 Task: Find connections with filter location Kuala Belait with filter topic #Humanresourcewith filter profile language German with filter current company REDA Chemicals with filter school SREE VENKATESWARA COLLEGE OF ENGINEERING with filter industry Furniture and Home Furnishings Manufacturing with filter service category Bookkeeping with filter keywords title Benefits Manager
Action: Mouse moved to (547, 89)
Screenshot: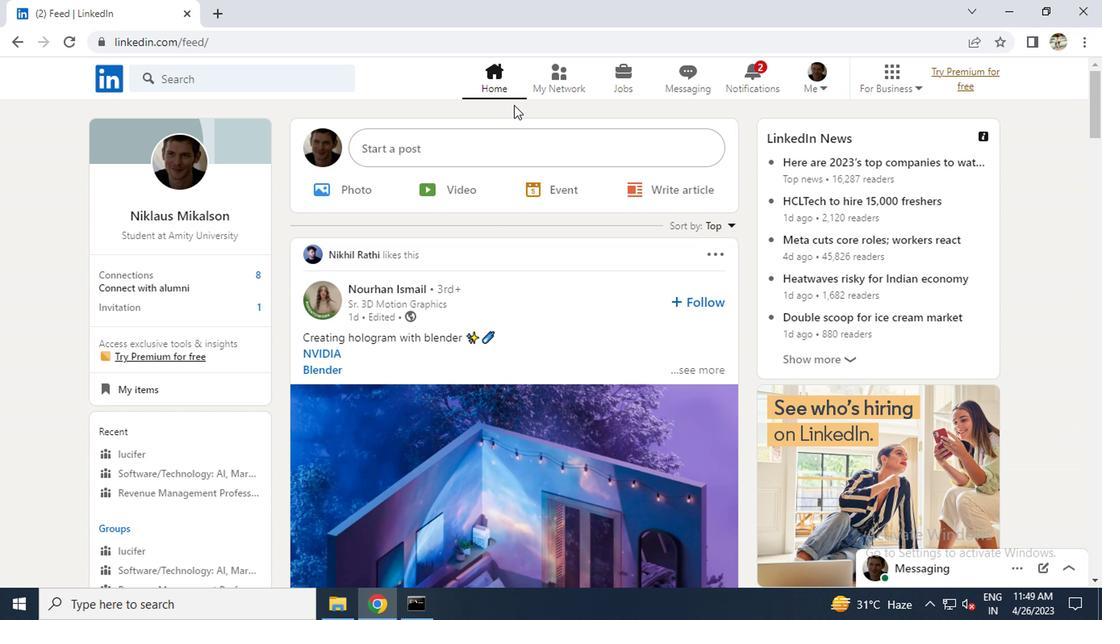 
Action: Mouse pressed left at (547, 89)
Screenshot: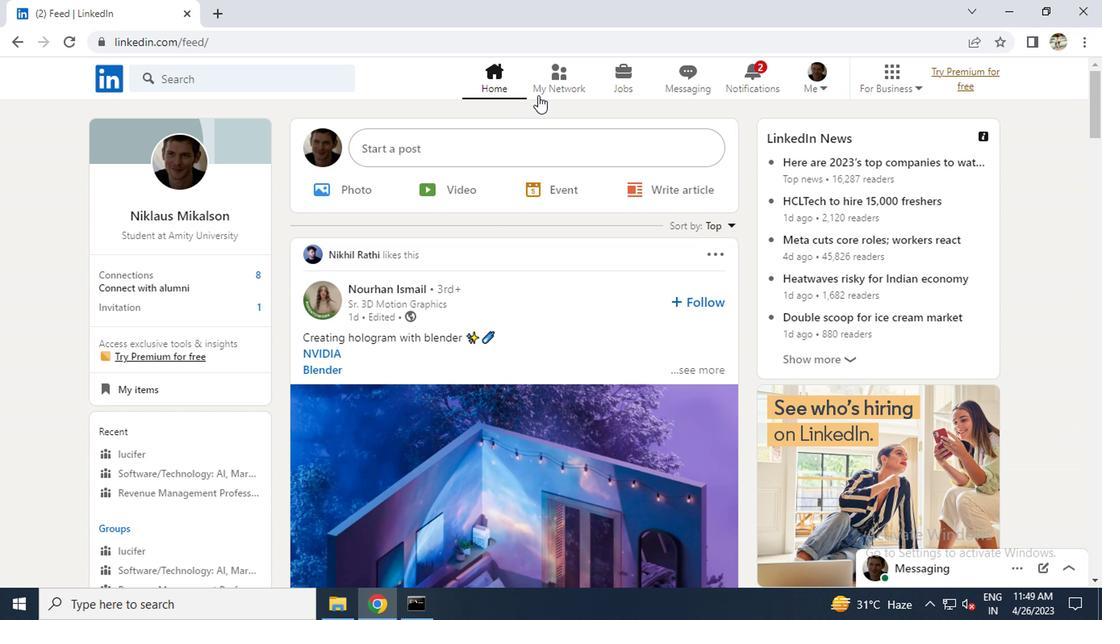 
Action: Mouse moved to (233, 162)
Screenshot: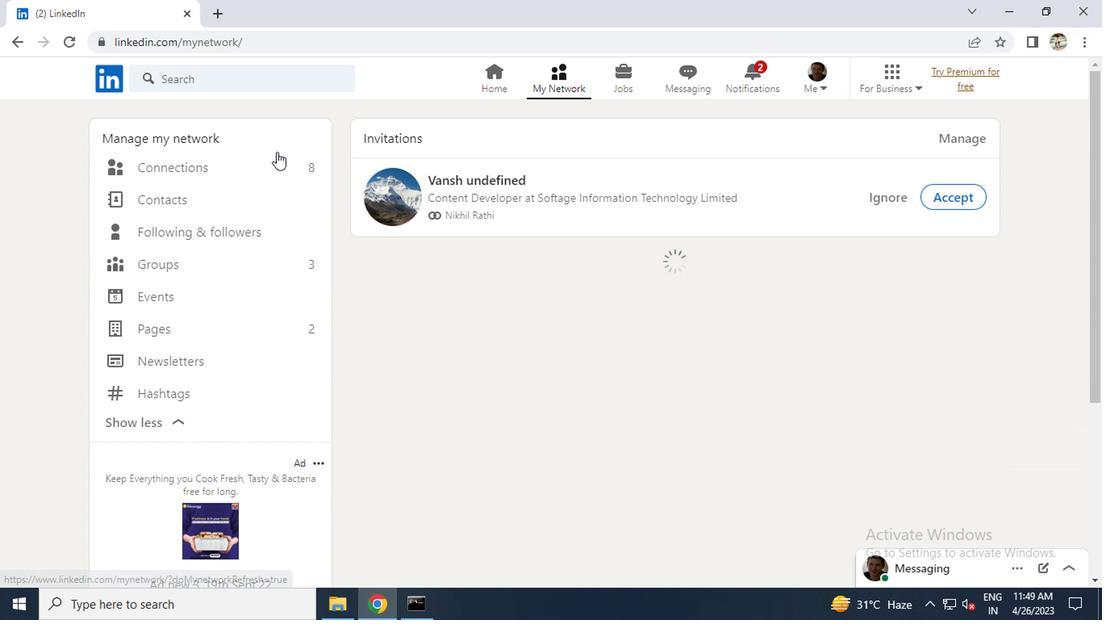
Action: Mouse pressed left at (233, 162)
Screenshot: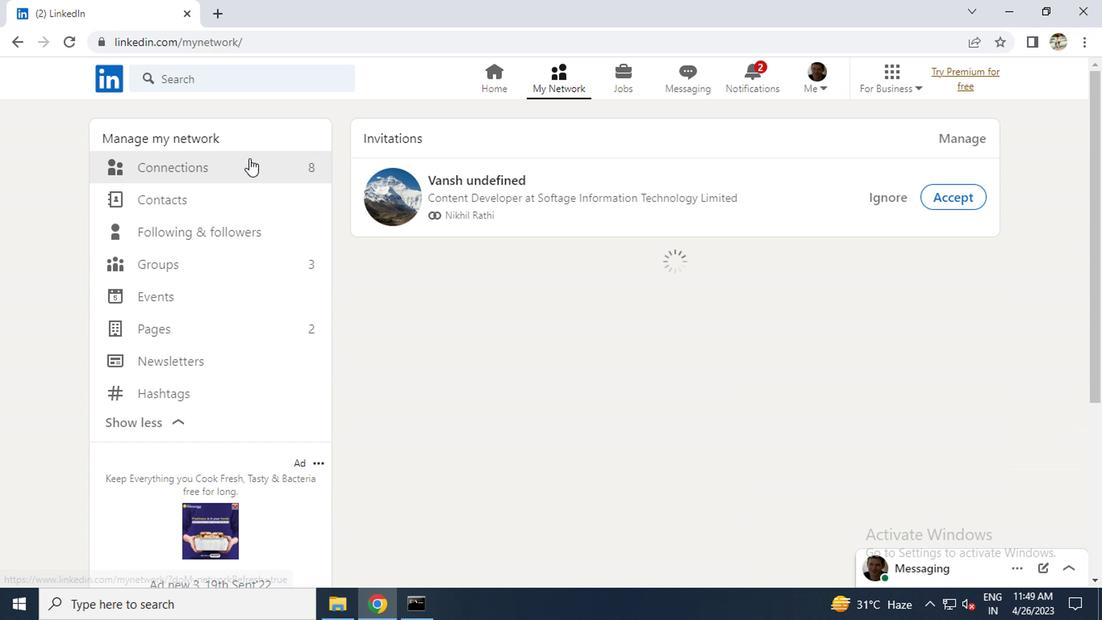 
Action: Mouse moved to (645, 171)
Screenshot: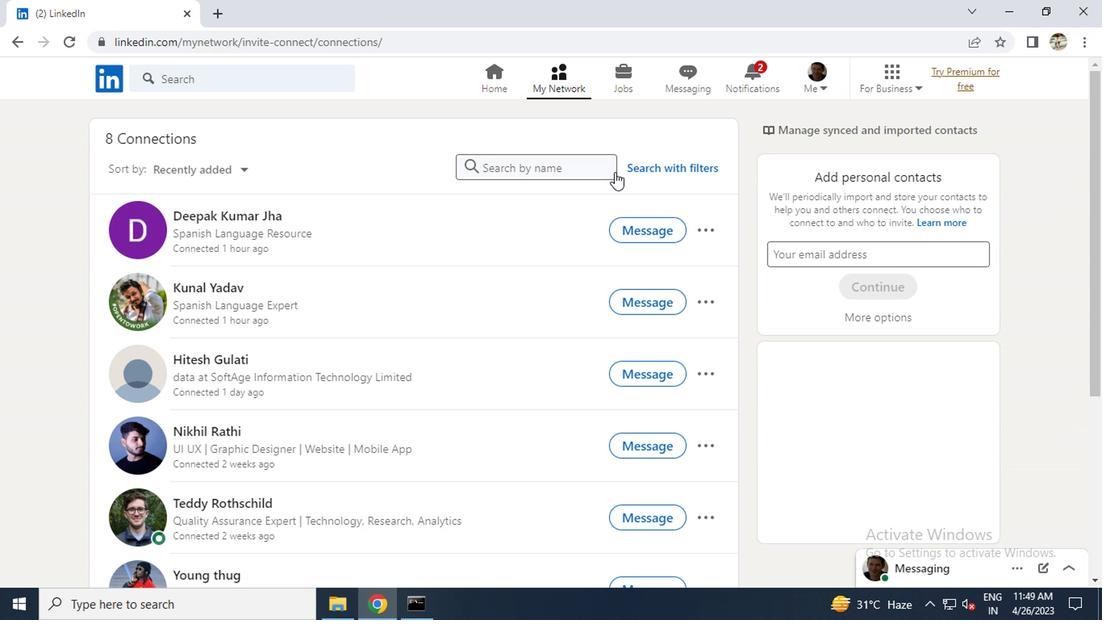 
Action: Mouse pressed left at (645, 171)
Screenshot: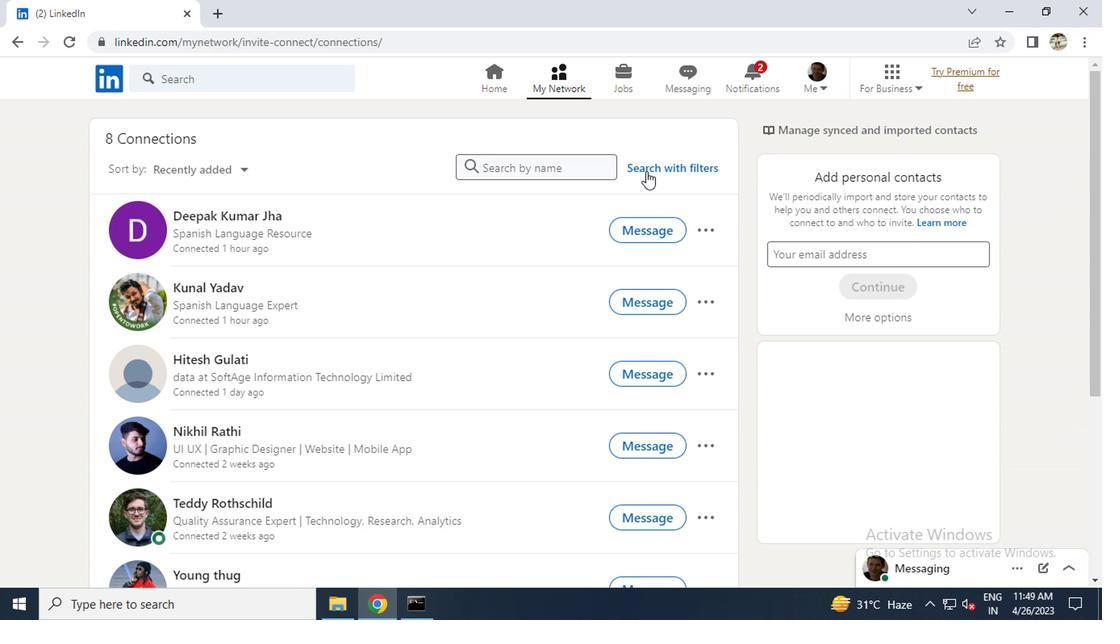 
Action: Mouse pressed left at (645, 171)
Screenshot: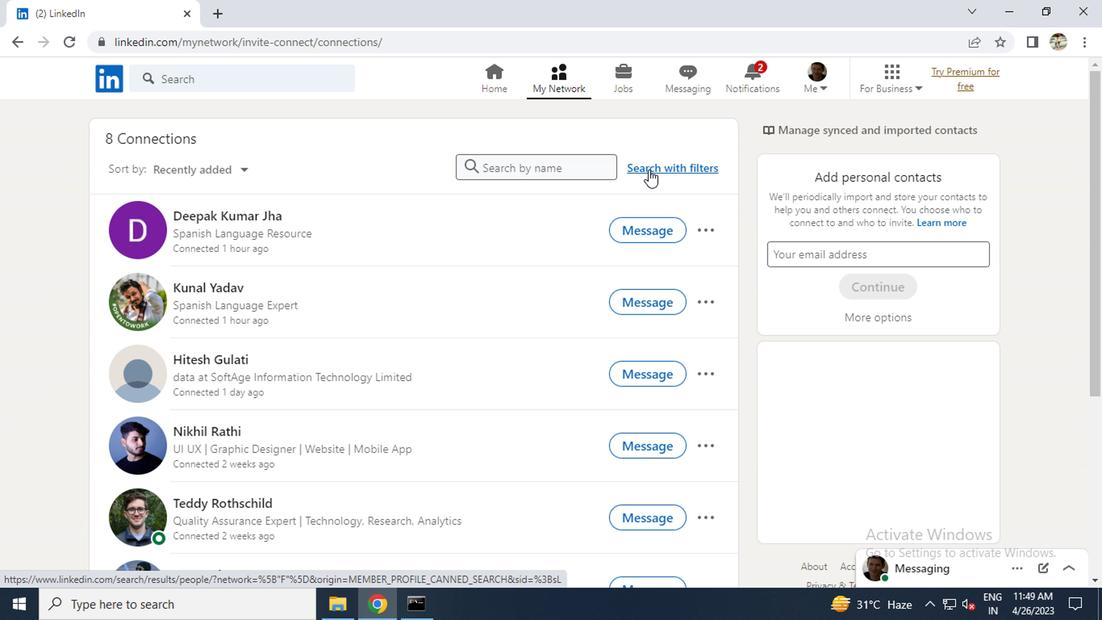 
Action: Mouse moved to (542, 124)
Screenshot: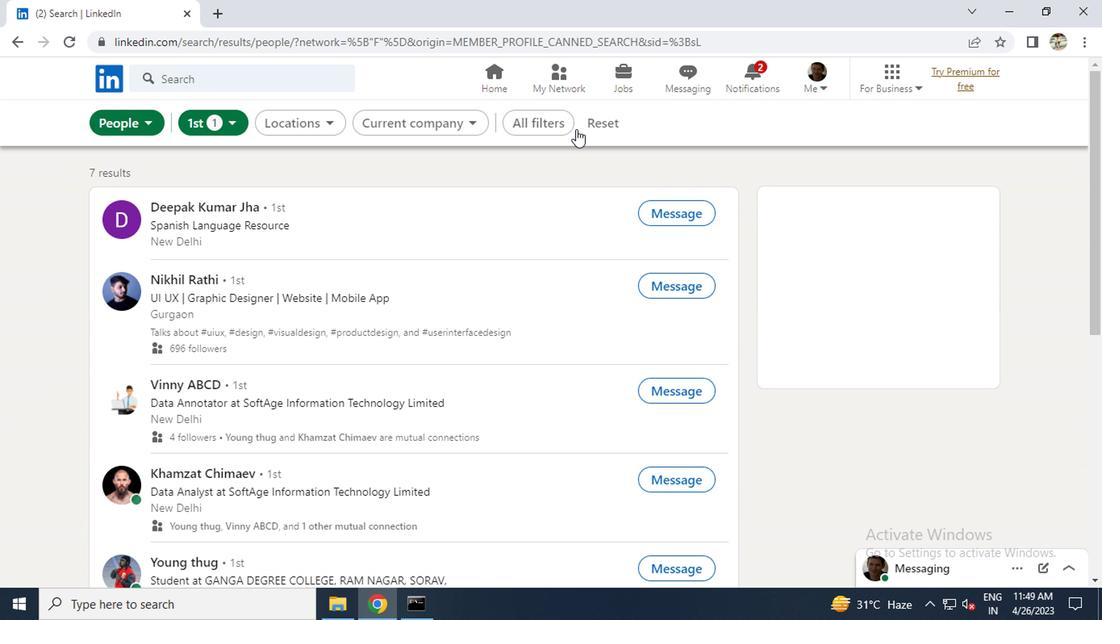 
Action: Mouse pressed left at (542, 124)
Screenshot: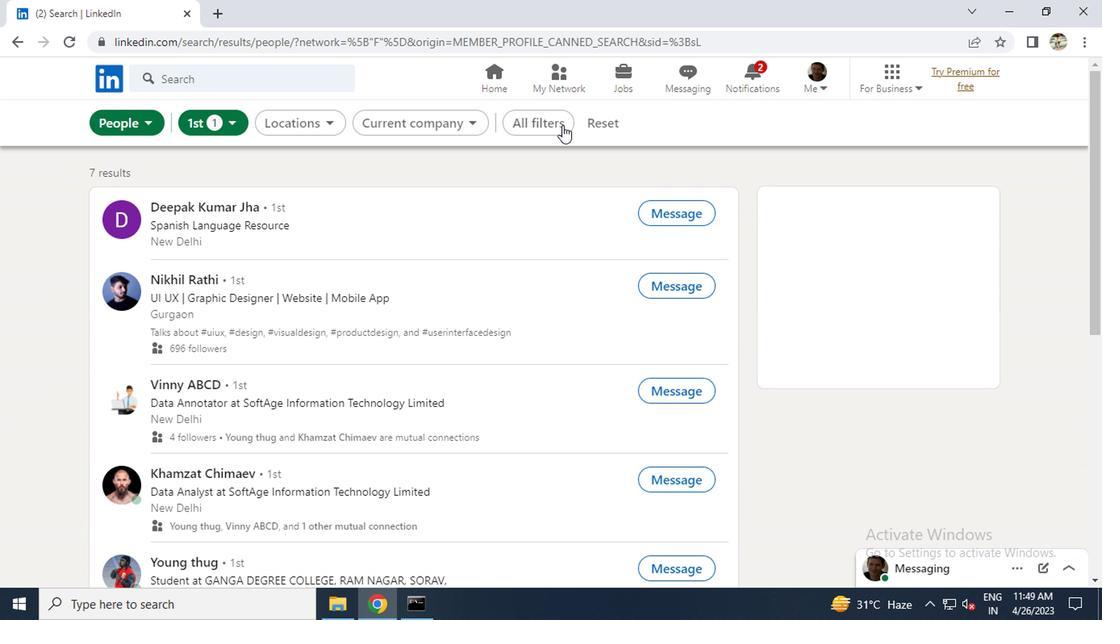 
Action: Mouse moved to (662, 294)
Screenshot: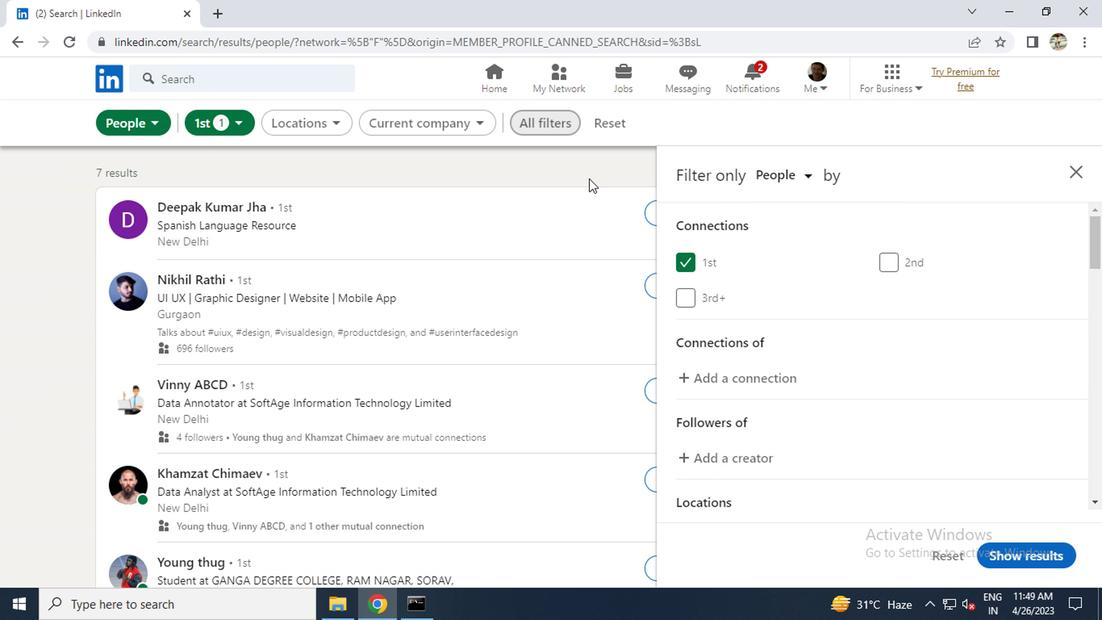 
Action: Mouse scrolled (662, 293) with delta (0, -1)
Screenshot: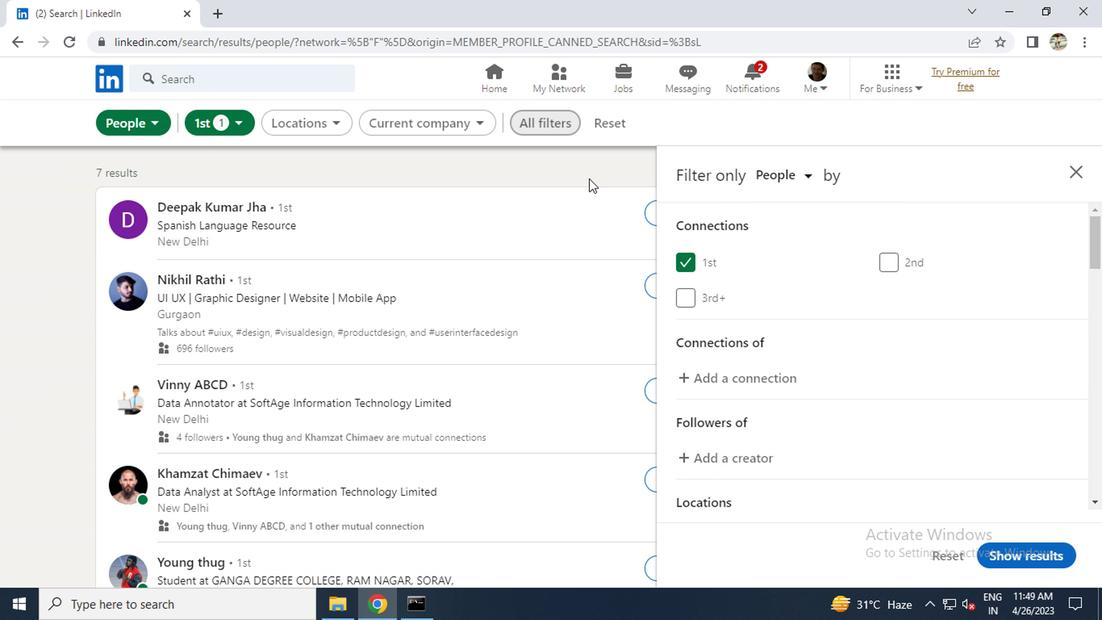 
Action: Mouse moved to (663, 295)
Screenshot: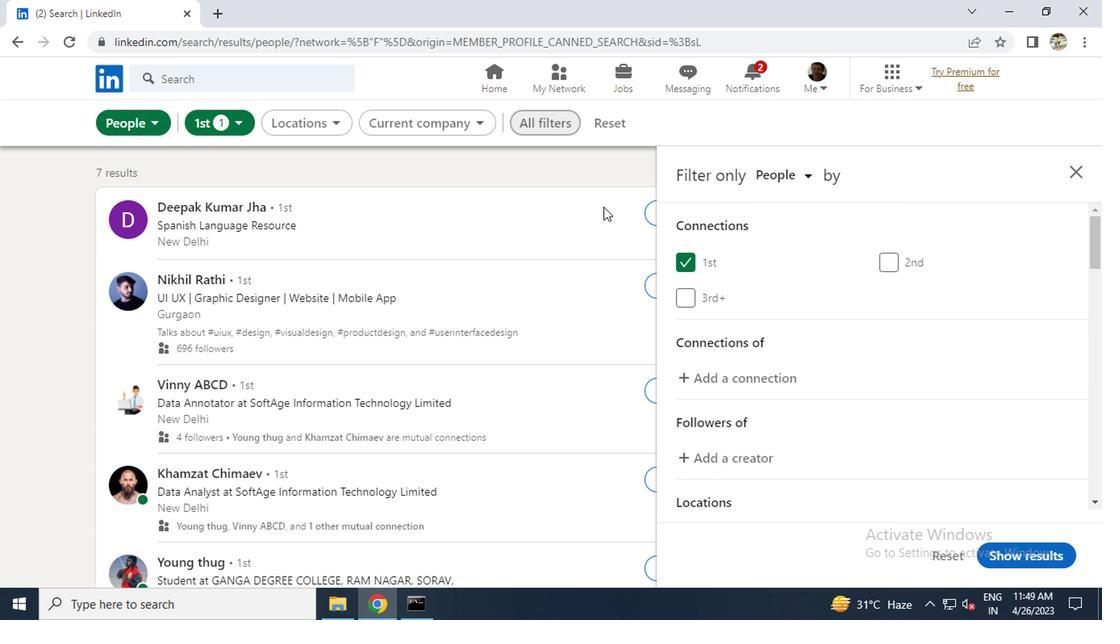 
Action: Mouse scrolled (663, 294) with delta (0, 0)
Screenshot: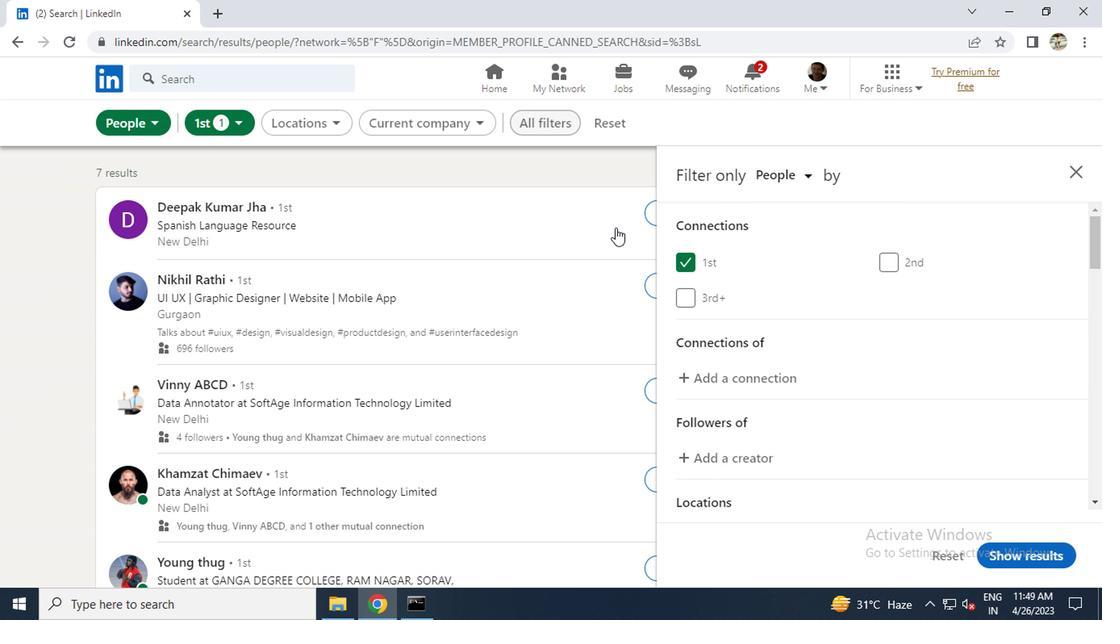 
Action: Mouse moved to (900, 449)
Screenshot: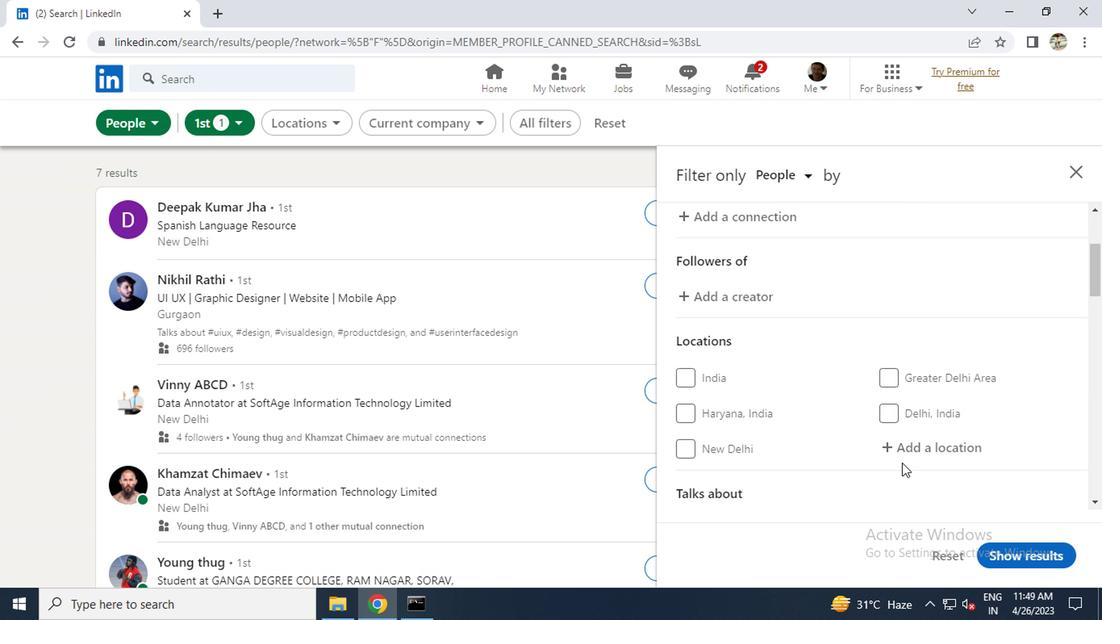 
Action: Mouse pressed left at (900, 449)
Screenshot: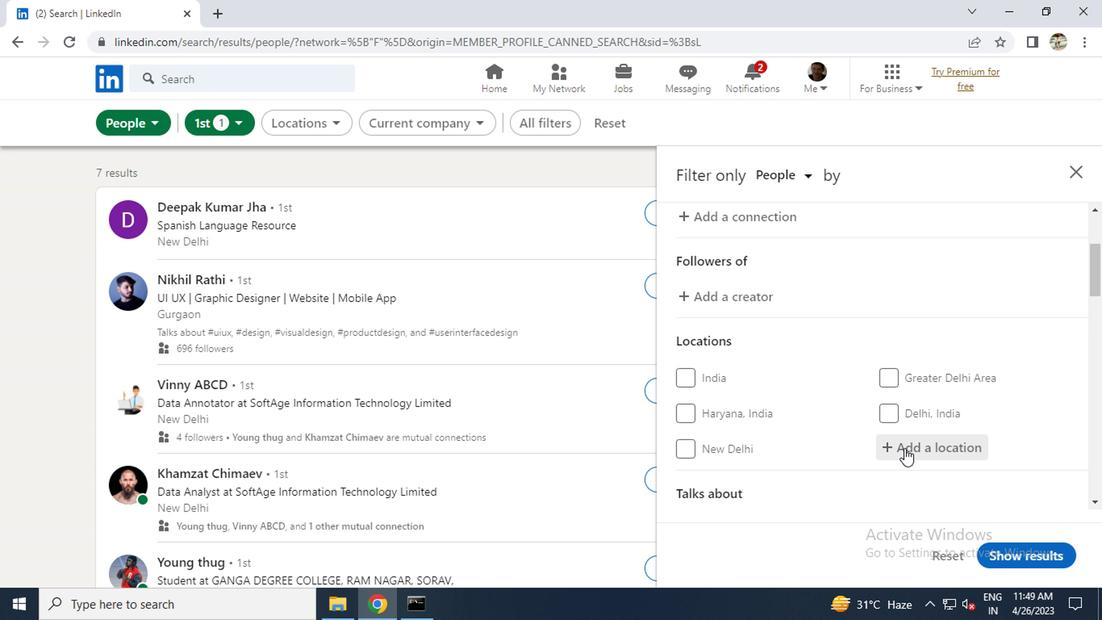 
Action: Key pressed <Key.caps_lock>k<Key.caps_lock>uala<Key.space><Key.caps_lock>b<Key.caps_lock>elait<Key.enter>
Screenshot: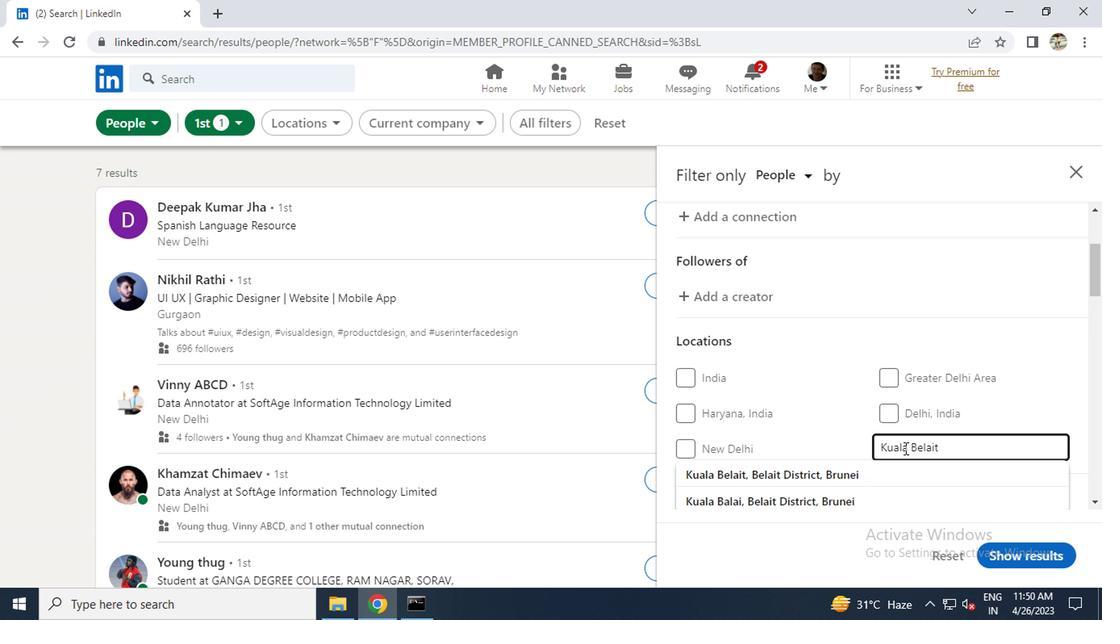 
Action: Mouse scrolled (900, 447) with delta (0, -1)
Screenshot: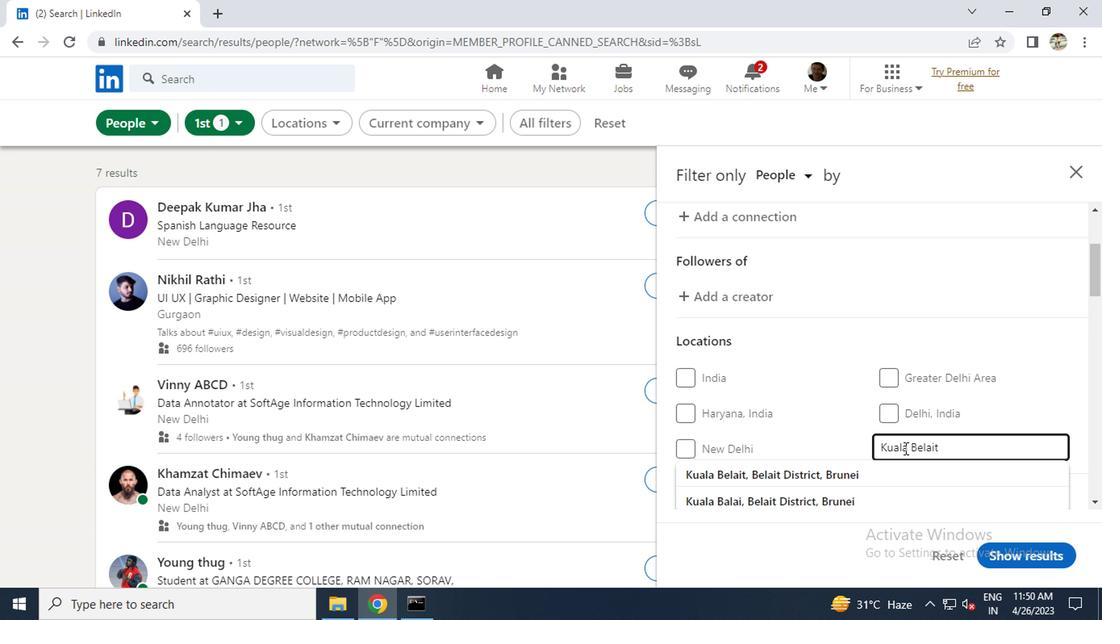 
Action: Mouse scrolled (900, 447) with delta (0, -1)
Screenshot: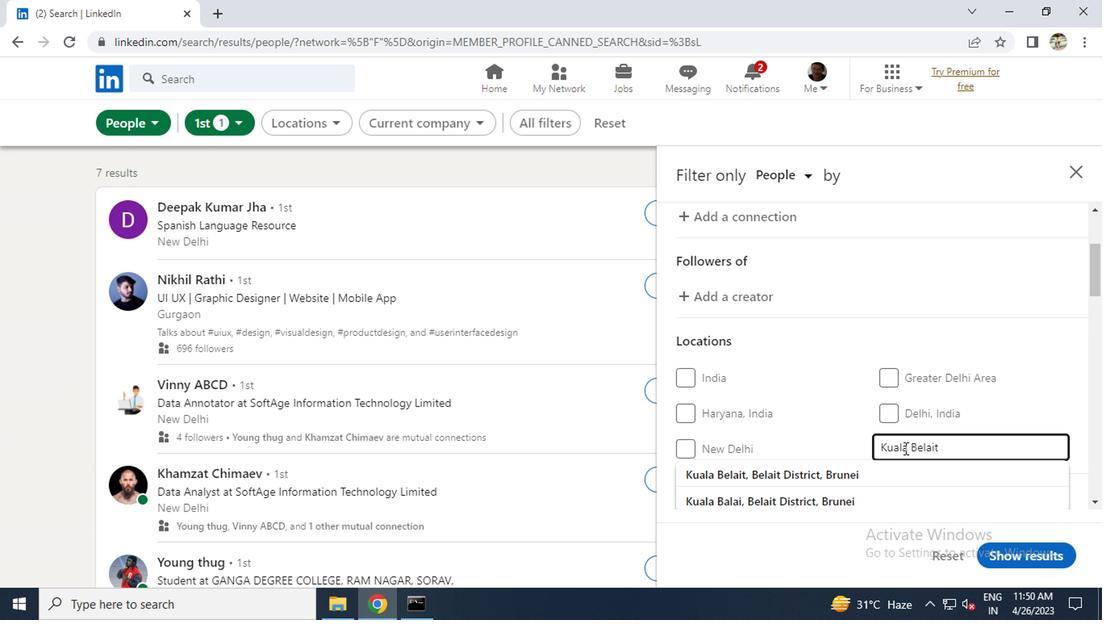 
Action: Mouse scrolled (900, 447) with delta (0, -1)
Screenshot: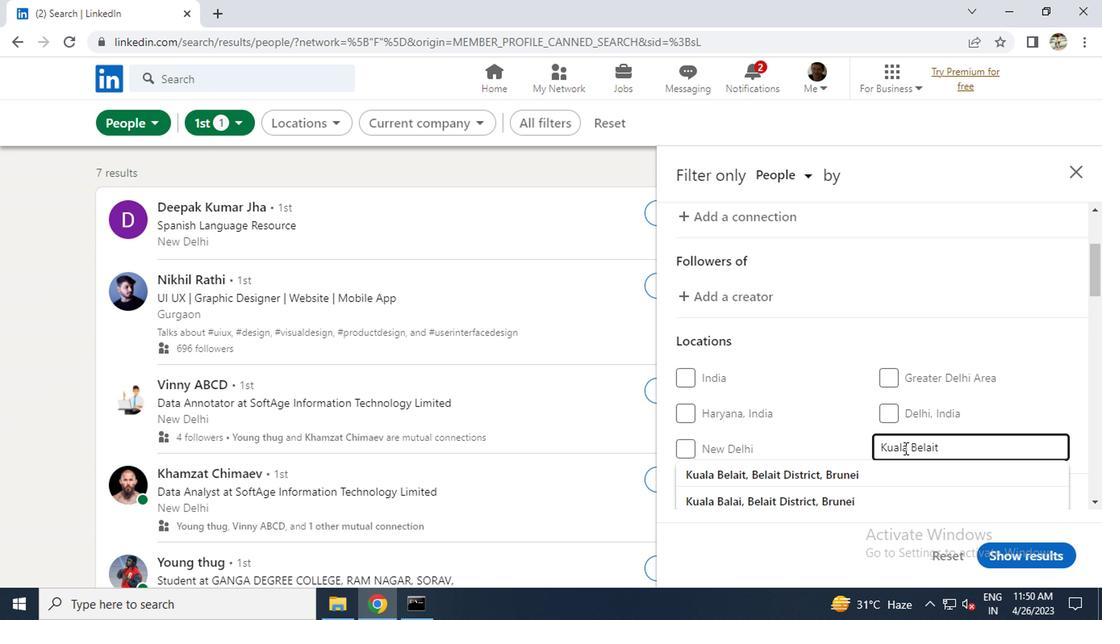 
Action: Mouse moved to (907, 365)
Screenshot: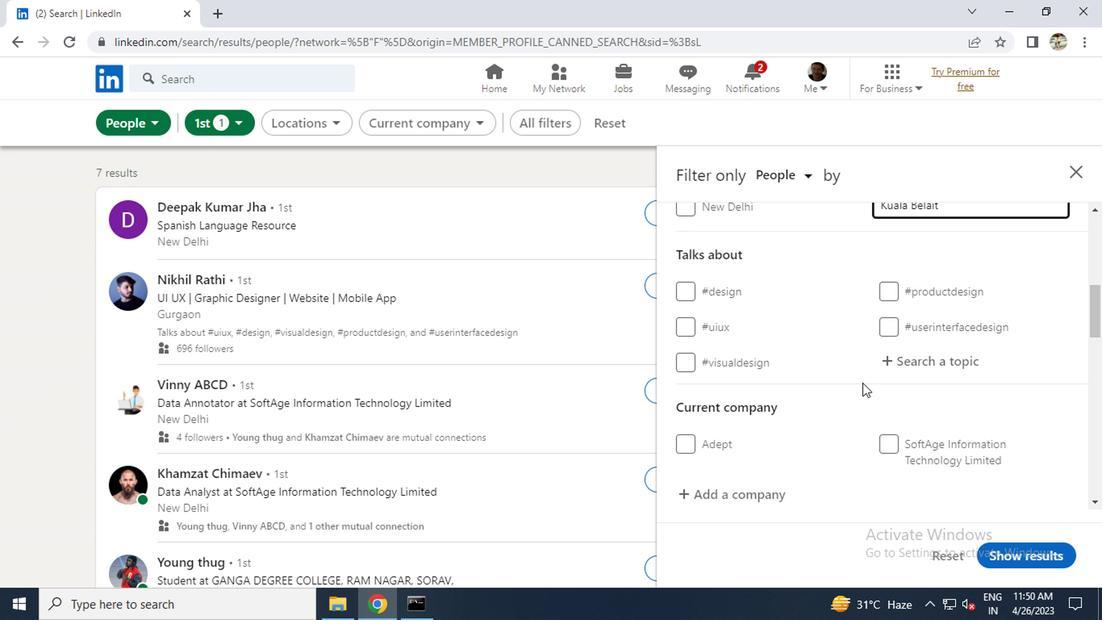 
Action: Mouse pressed left at (907, 365)
Screenshot: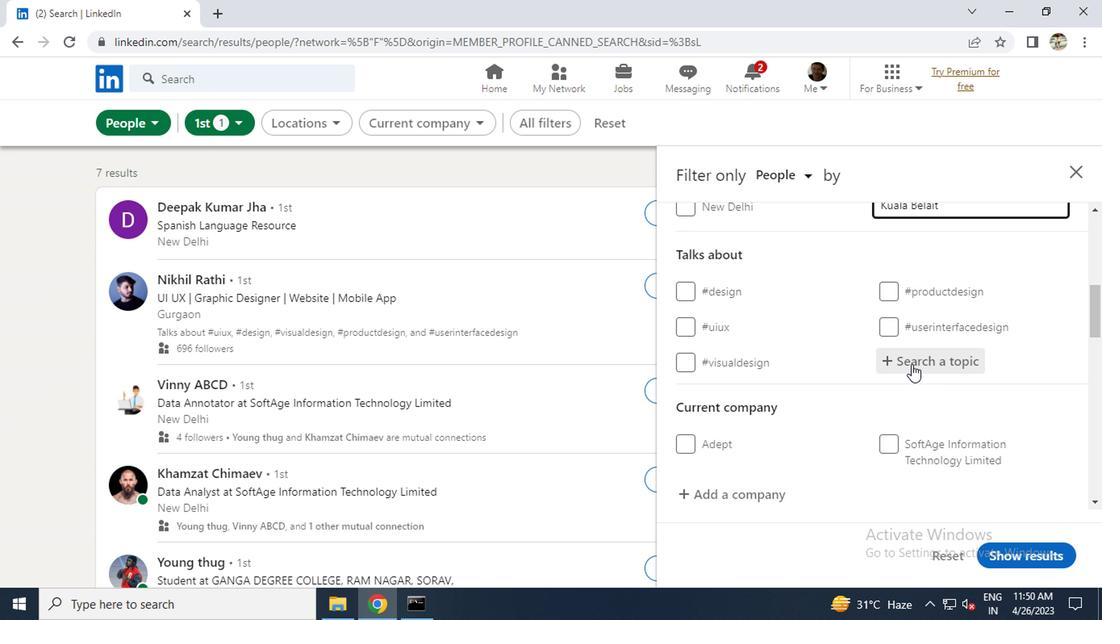
Action: Key pressed <Key.shift>#<Key.caps_lock>H<Key.caps_lock>UMANRESOURCES
Screenshot: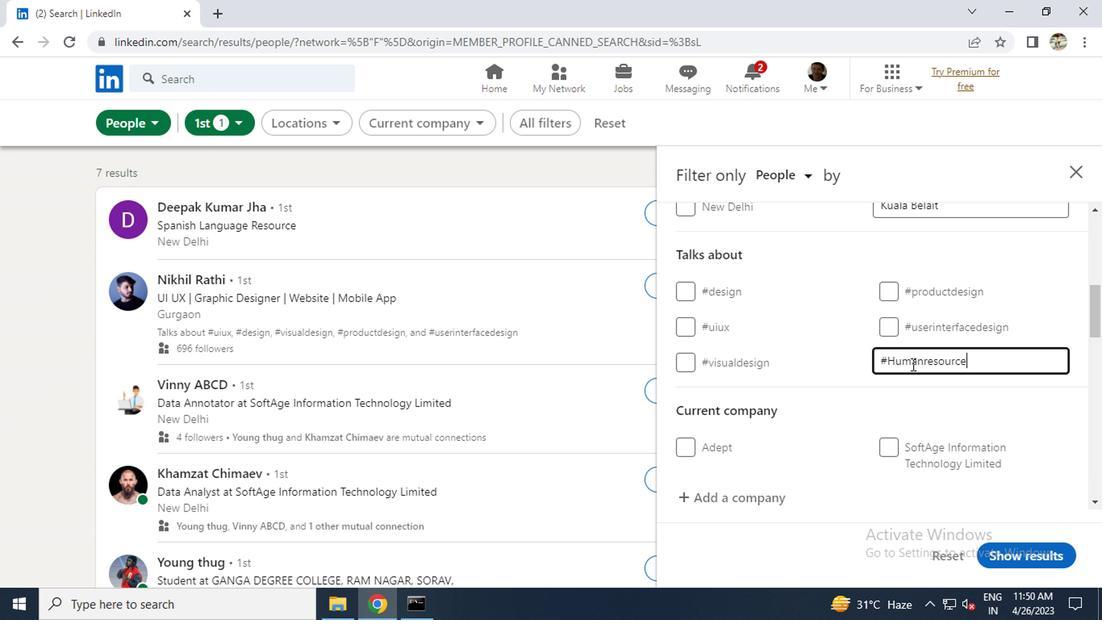 
Action: Mouse scrolled (907, 364) with delta (0, 0)
Screenshot: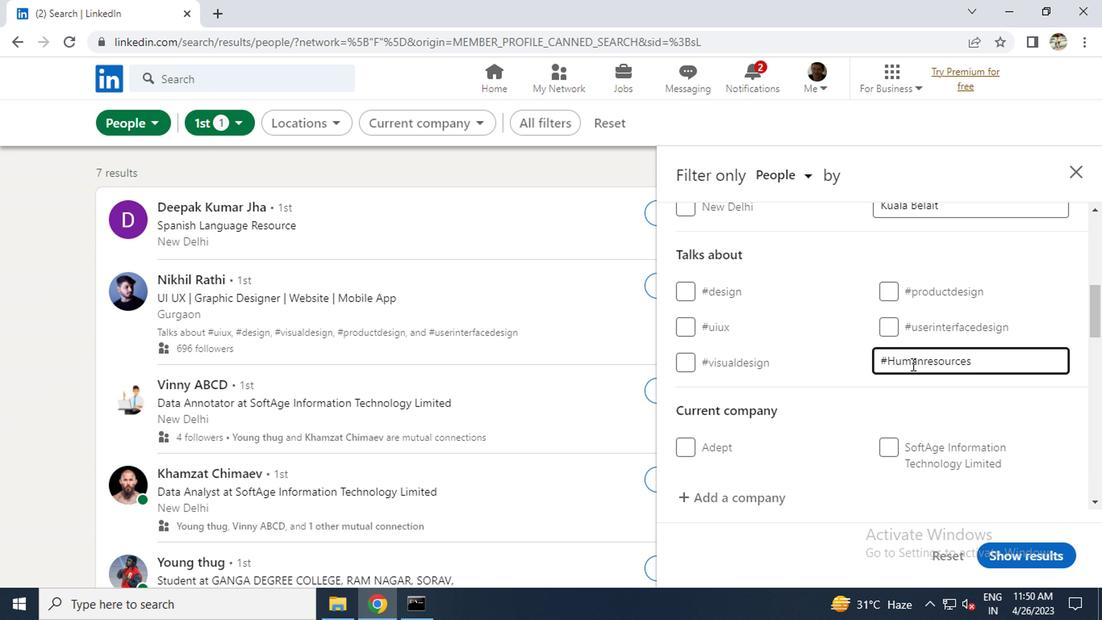
Action: Mouse scrolled (907, 364) with delta (0, 0)
Screenshot: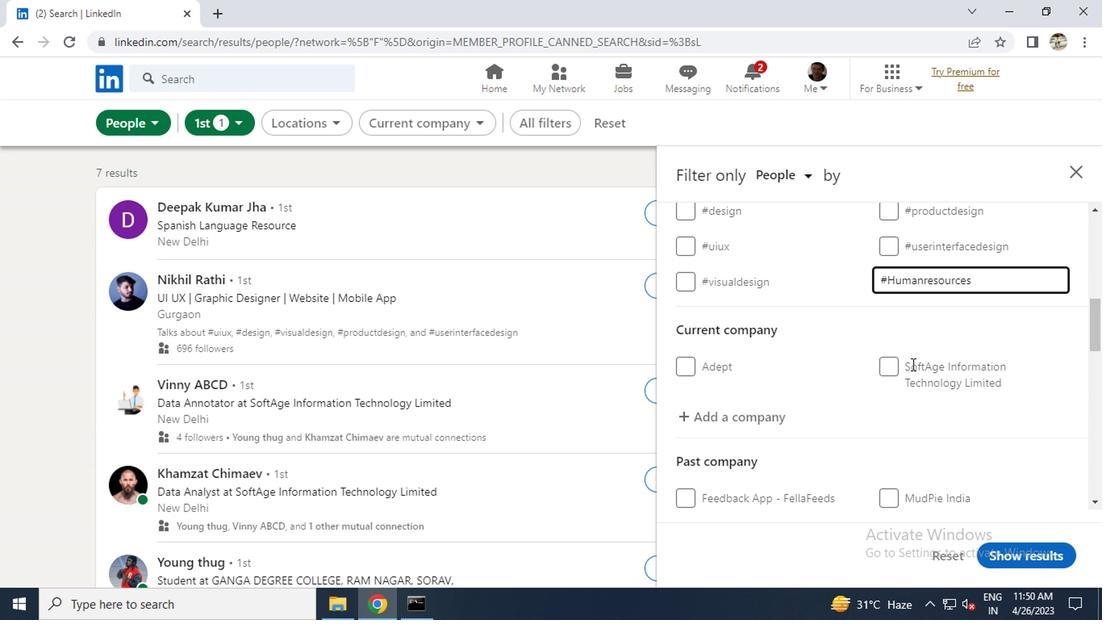 
Action: Mouse moved to (749, 334)
Screenshot: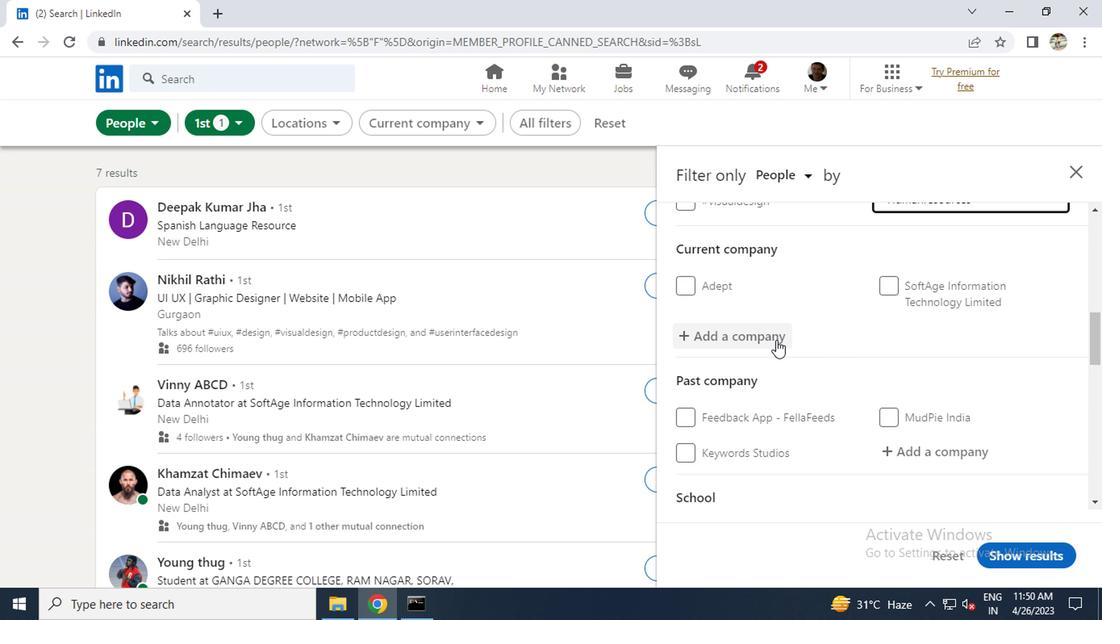
Action: Mouse pressed left at (749, 334)
Screenshot: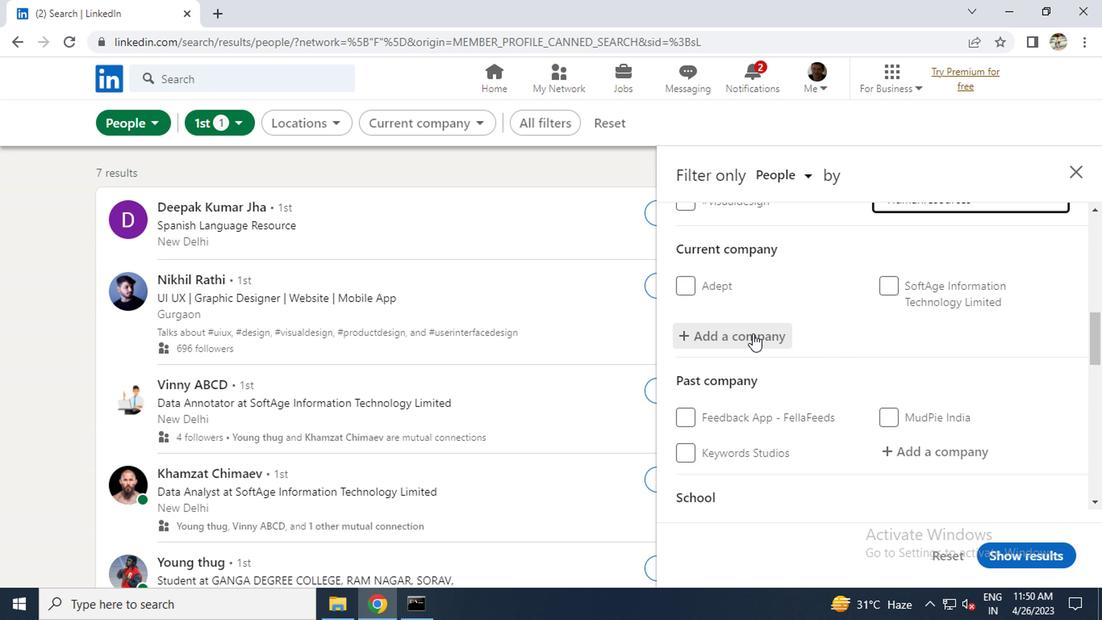 
Action: Key pressed <Key.caps_lock>R<Key.caps_lock><Key.caps_lock>EDA<Key.space>
Screenshot: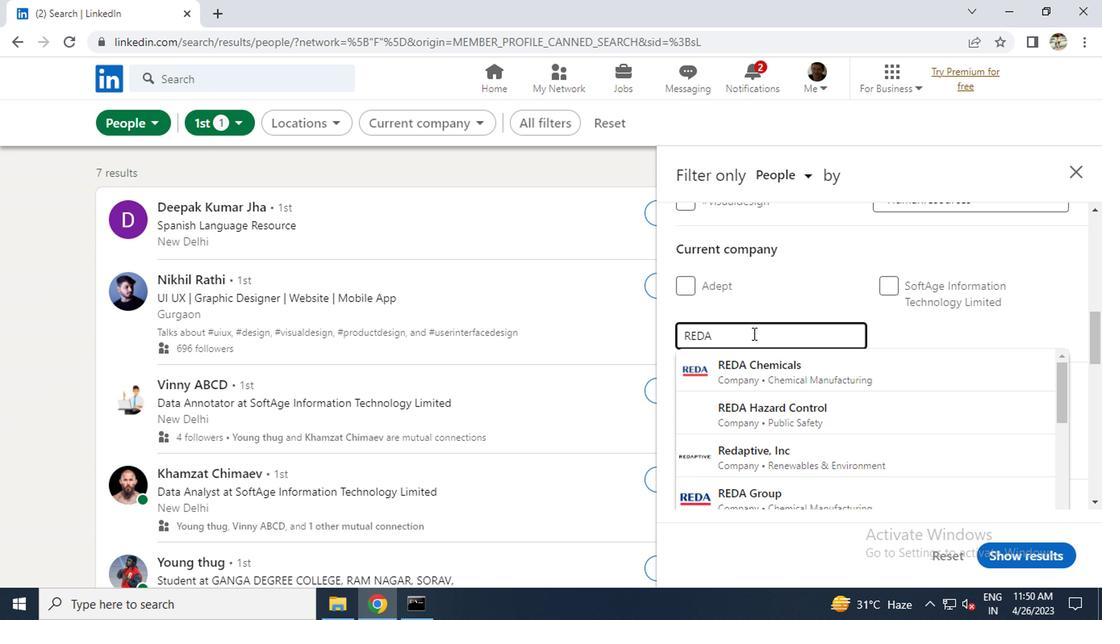 
Action: Mouse moved to (760, 369)
Screenshot: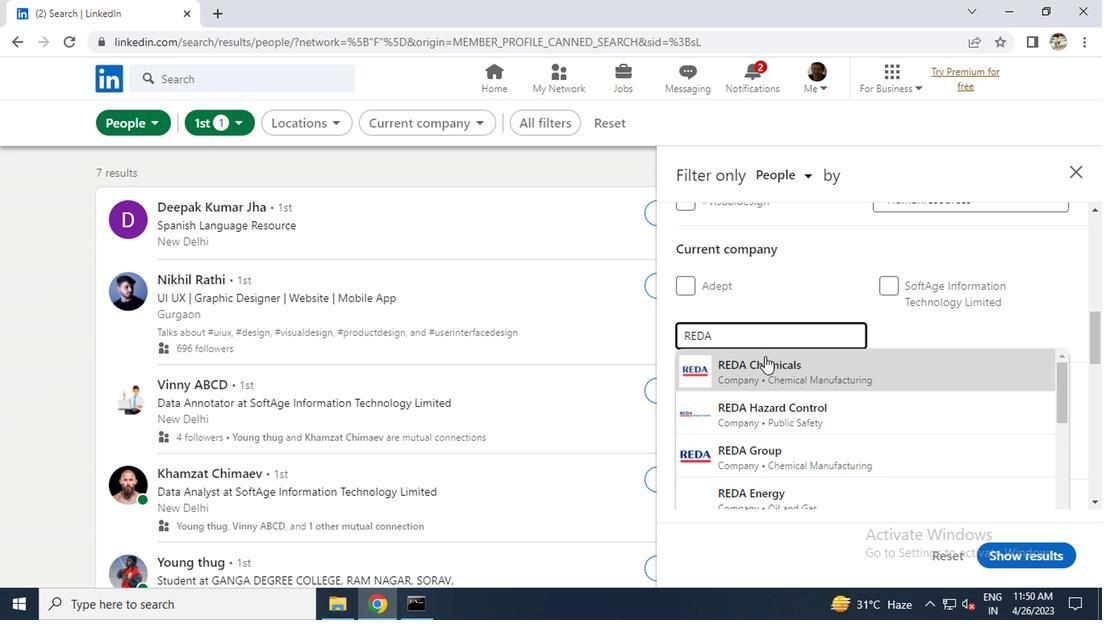 
Action: Mouse pressed left at (760, 369)
Screenshot: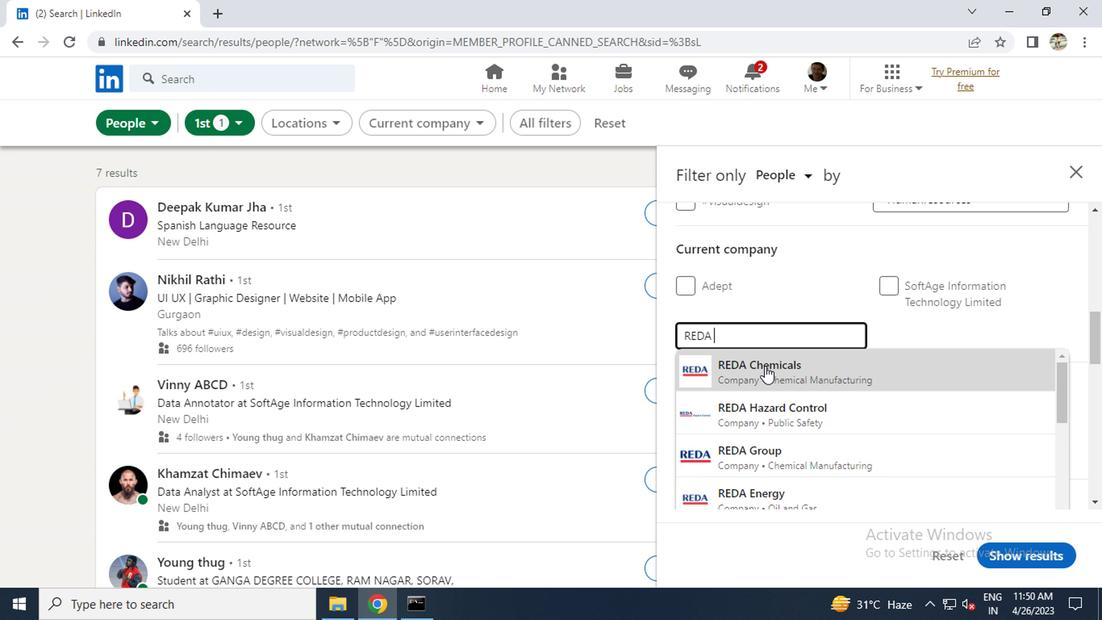 
Action: Mouse scrolled (760, 368) with delta (0, 0)
Screenshot: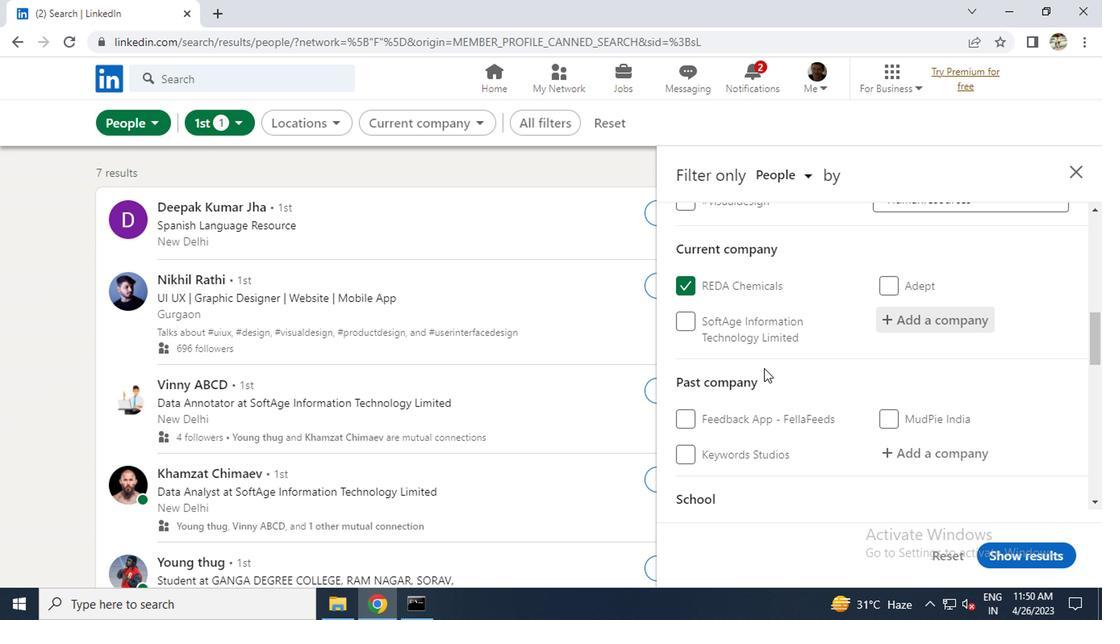 
Action: Mouse scrolled (760, 368) with delta (0, 0)
Screenshot: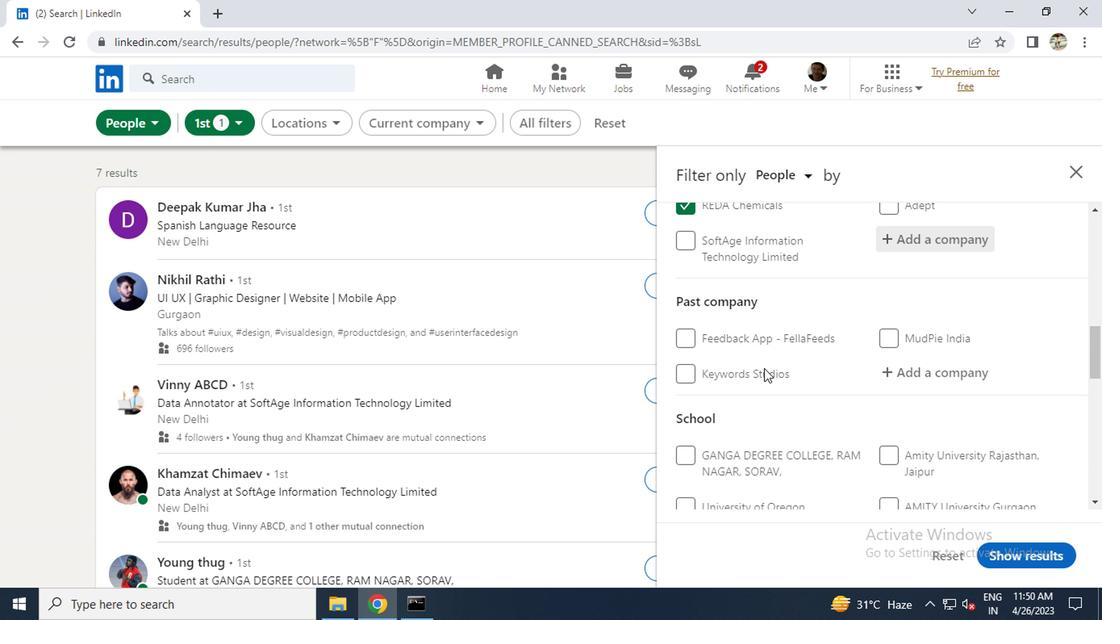 
Action: Mouse scrolled (760, 368) with delta (0, 0)
Screenshot: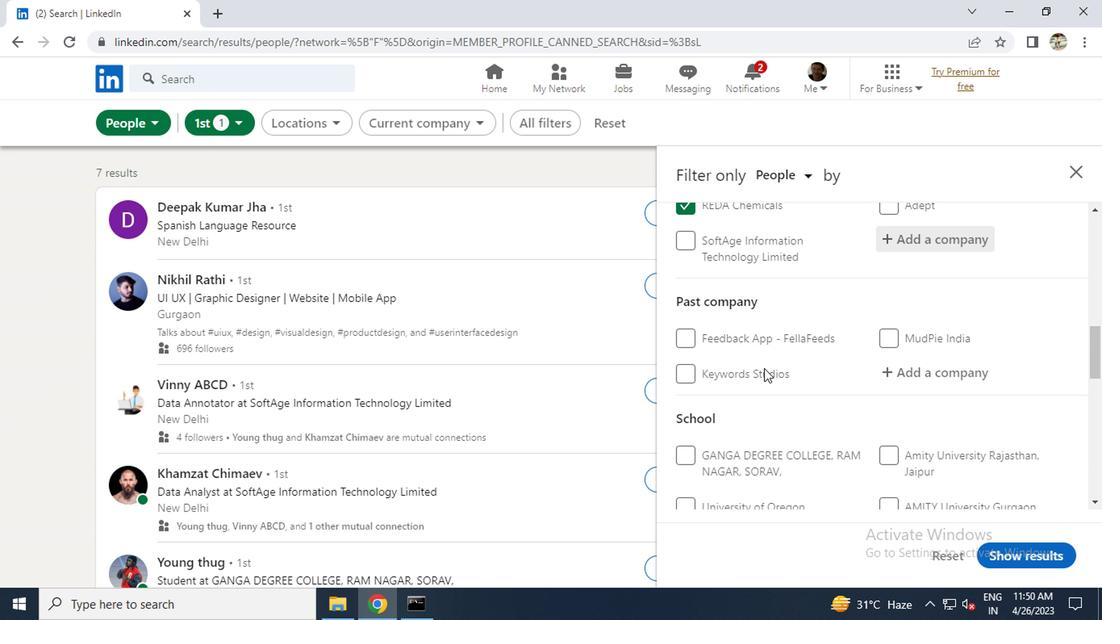 
Action: Mouse moved to (715, 381)
Screenshot: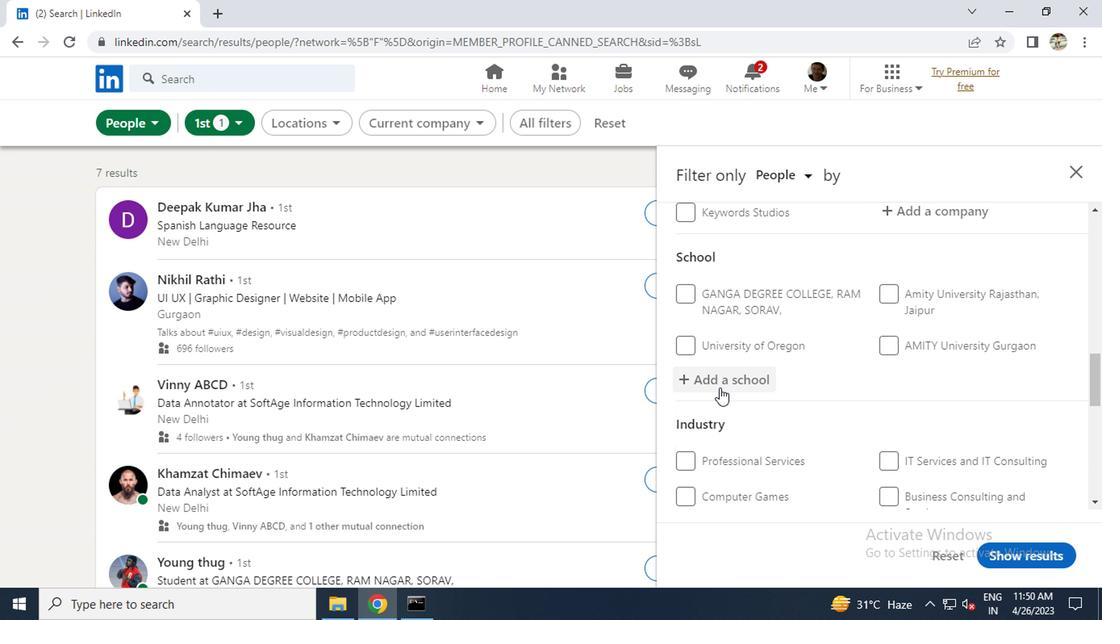 
Action: Mouse pressed left at (715, 381)
Screenshot: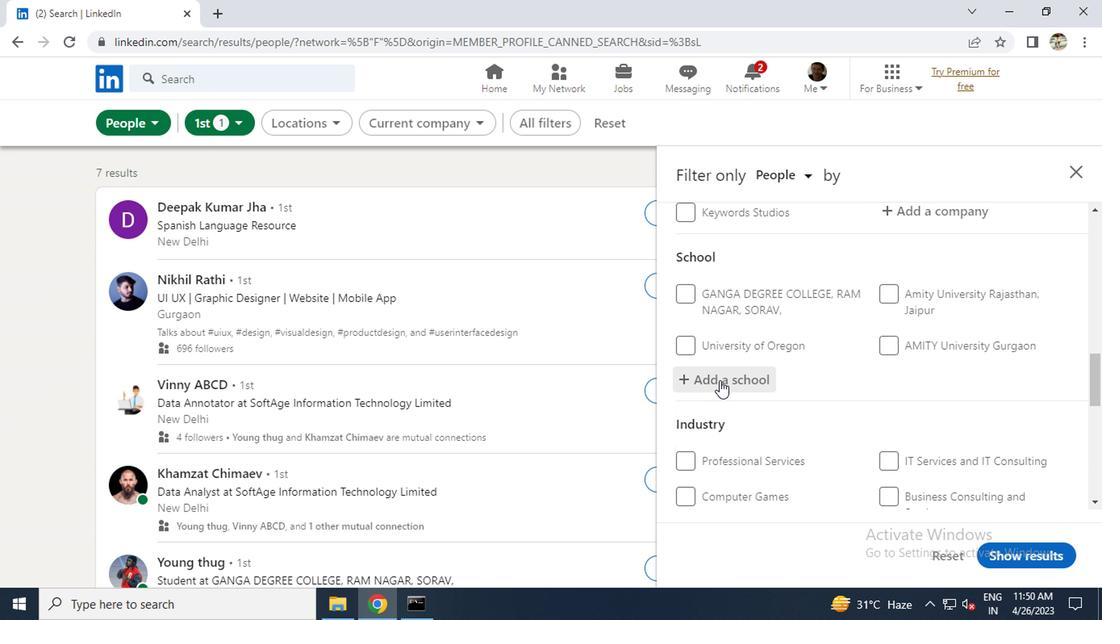 
Action: Key pressed SREE<Key.space>VE
Screenshot: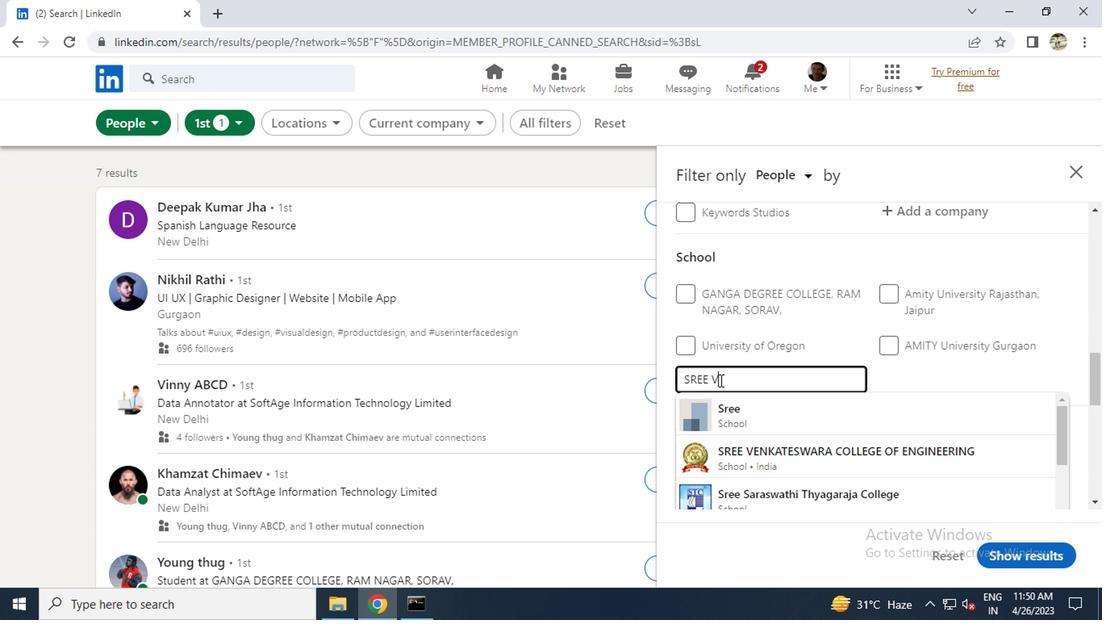
Action: Mouse moved to (753, 406)
Screenshot: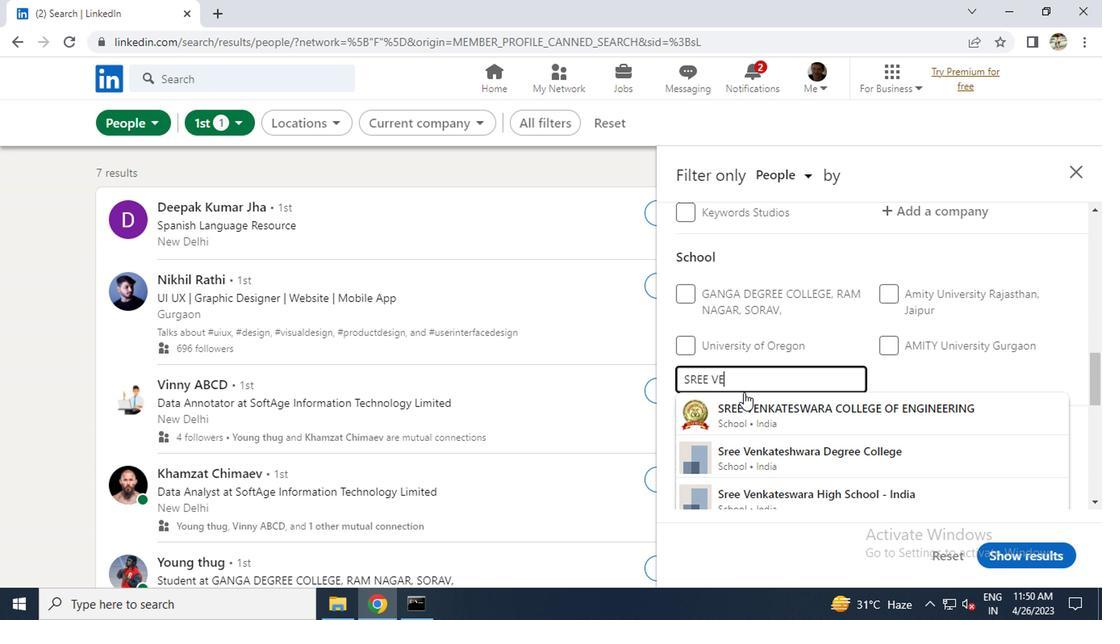 
Action: Mouse pressed left at (753, 406)
Screenshot: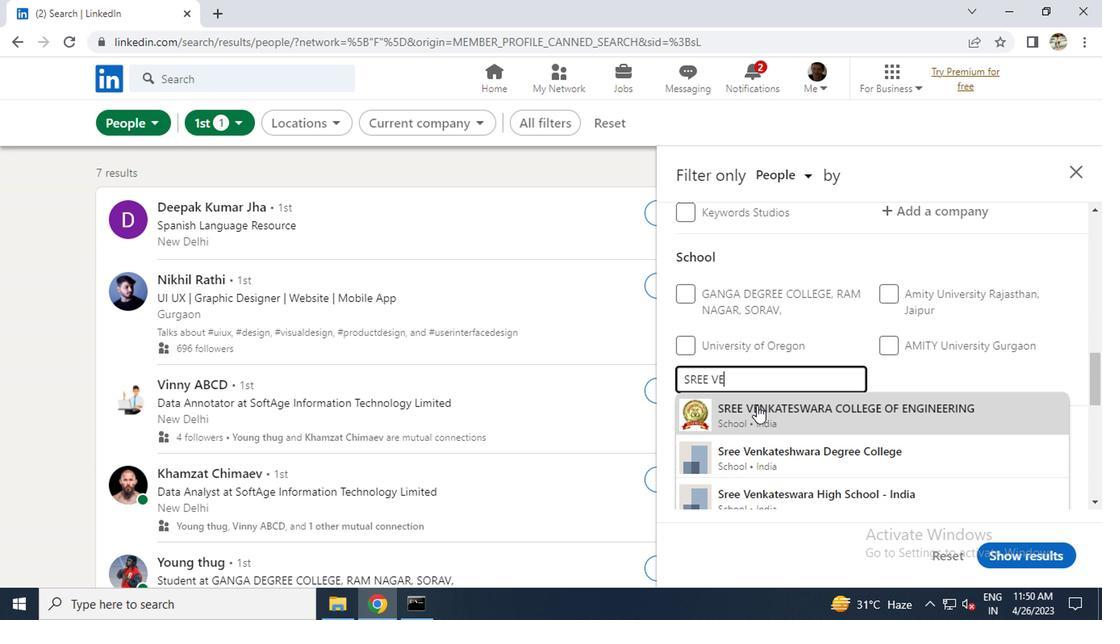 
Action: Mouse scrolled (753, 405) with delta (0, -1)
Screenshot: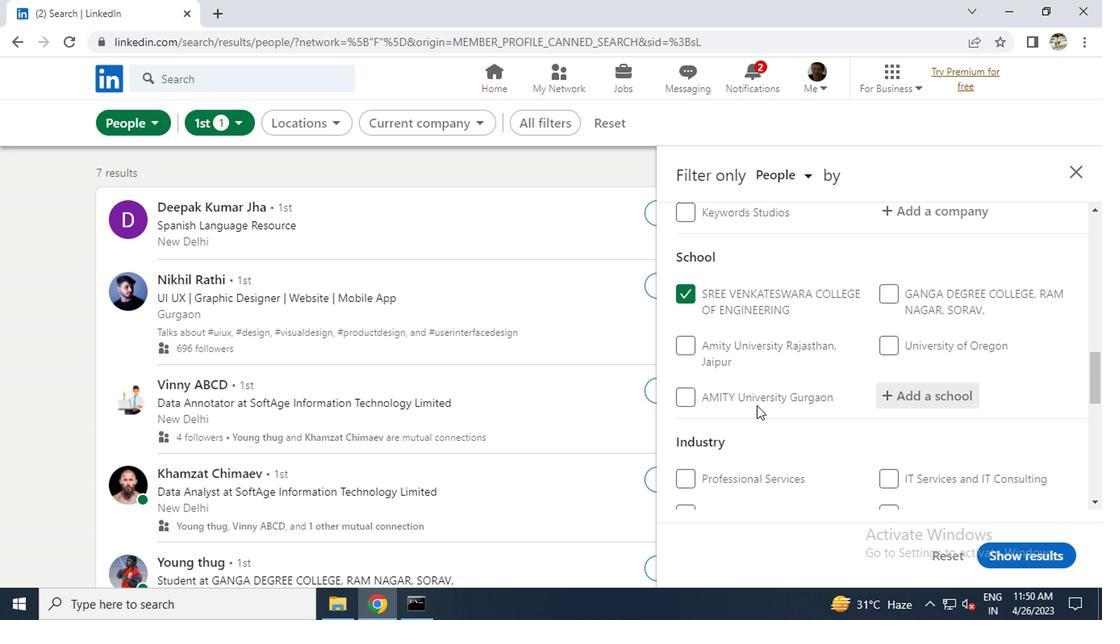 
Action: Mouse scrolled (753, 405) with delta (0, -1)
Screenshot: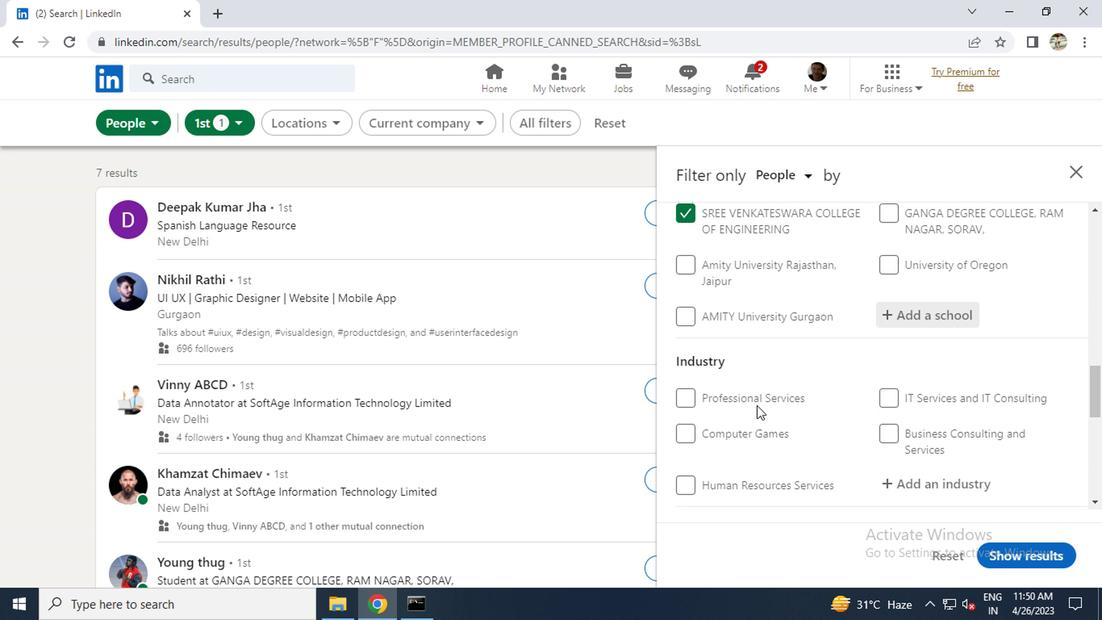 
Action: Mouse moved to (895, 403)
Screenshot: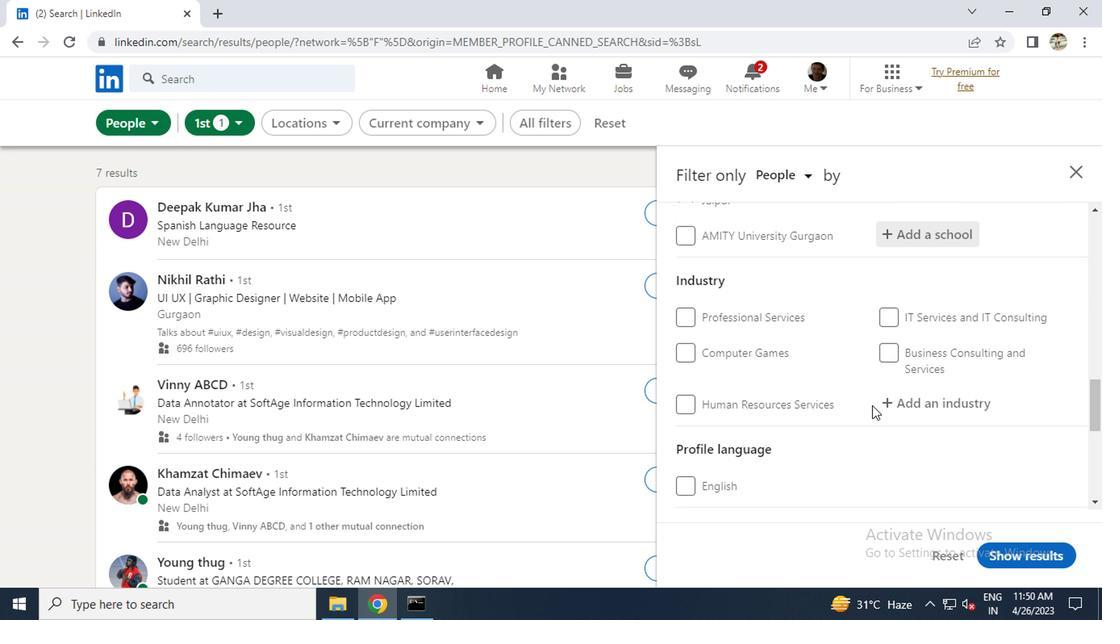 
Action: Mouse pressed left at (895, 403)
Screenshot: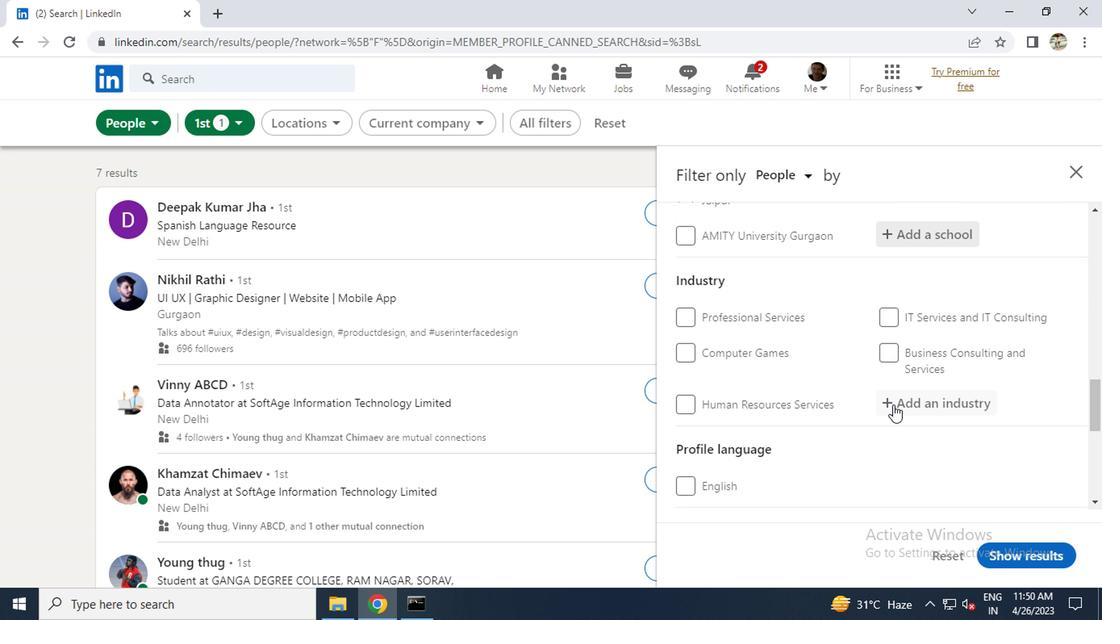 
Action: Key pressed F<Key.caps_lock>URN
Screenshot: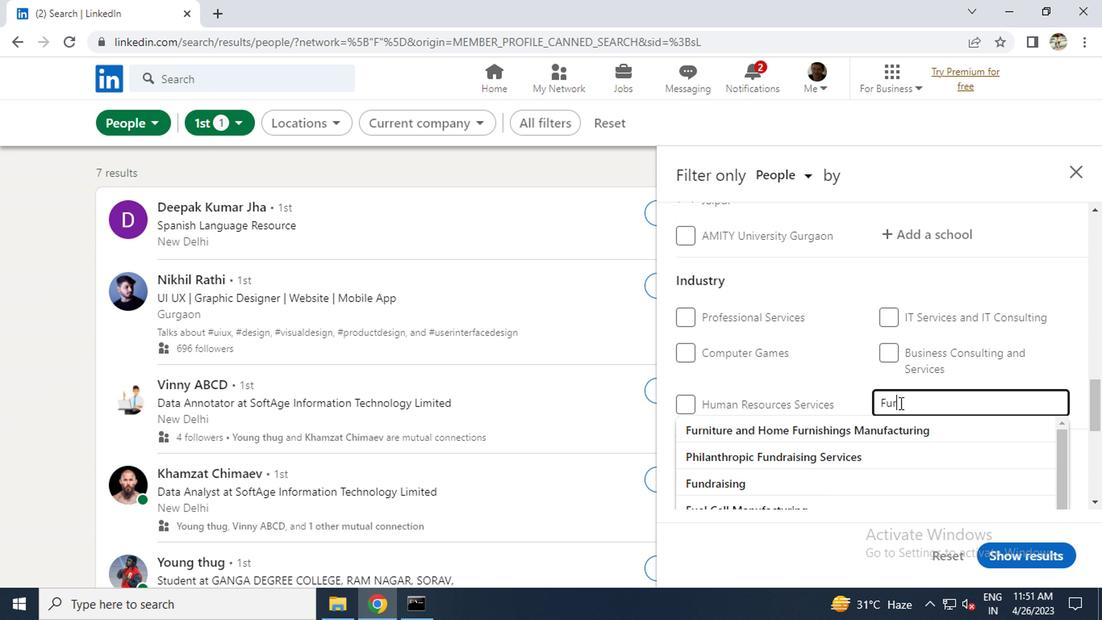 
Action: Mouse moved to (852, 427)
Screenshot: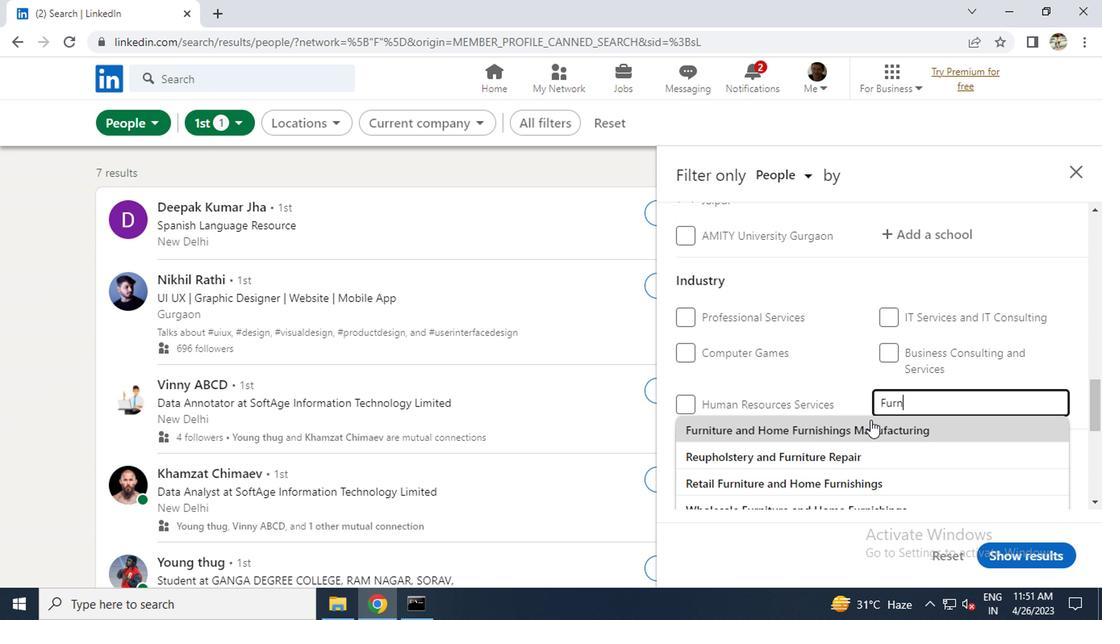
Action: Mouse pressed left at (852, 427)
Screenshot: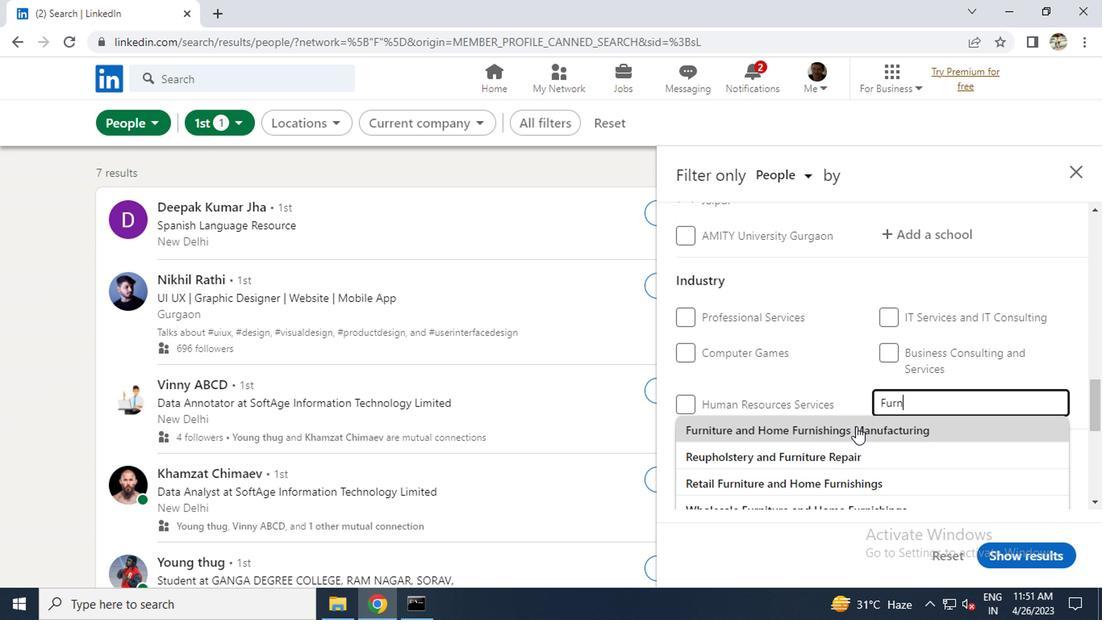 
Action: Mouse scrolled (852, 426) with delta (0, 0)
Screenshot: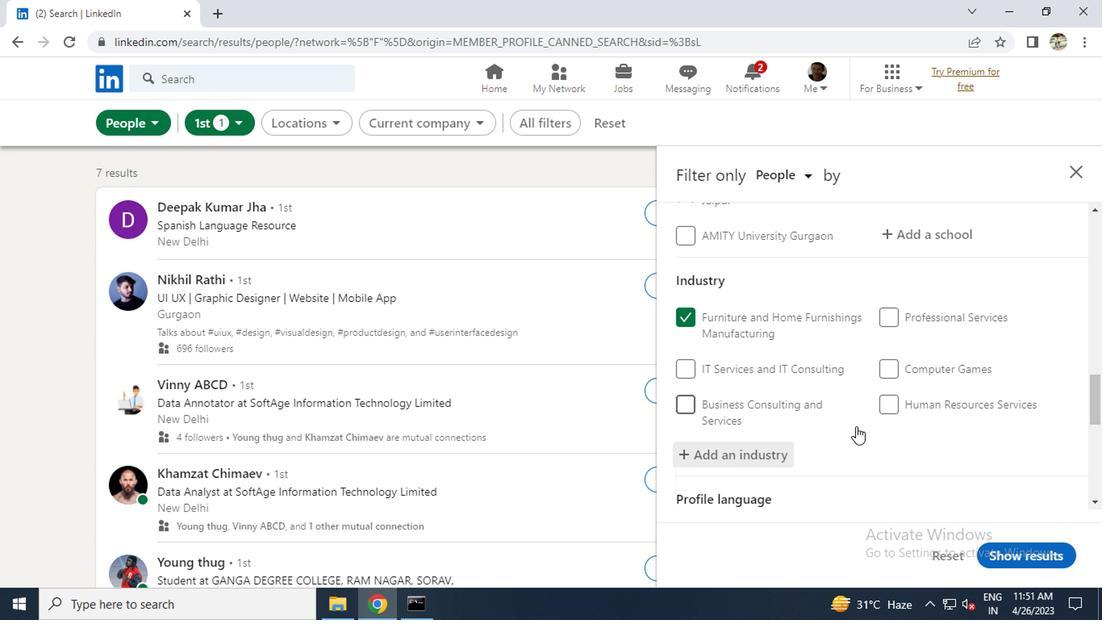 
Action: Mouse scrolled (852, 426) with delta (0, 0)
Screenshot: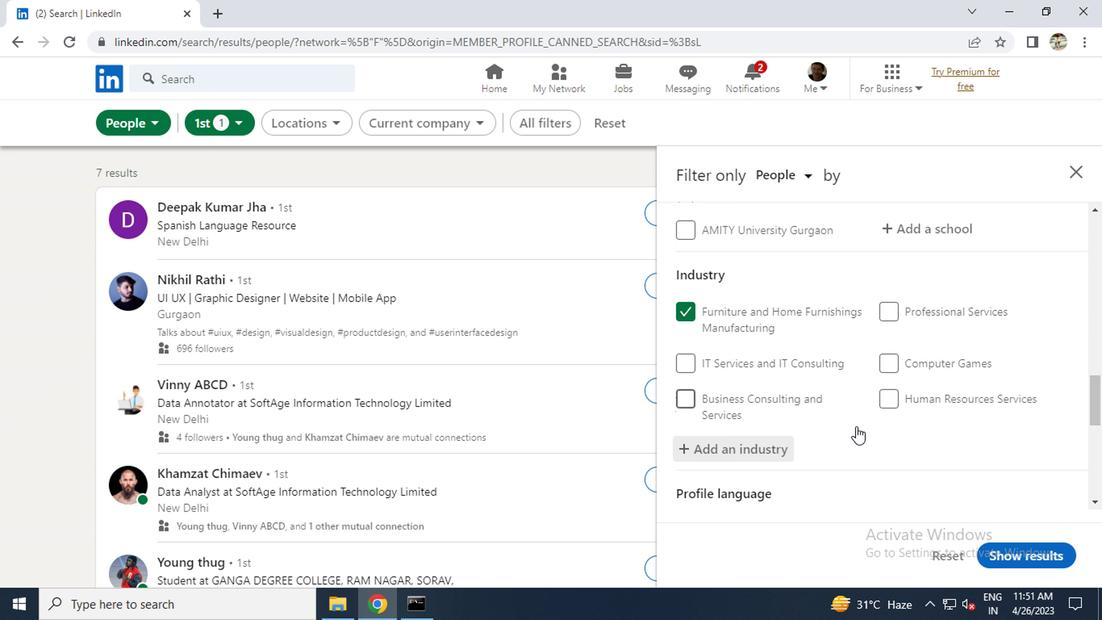 
Action: Mouse scrolled (852, 426) with delta (0, 0)
Screenshot: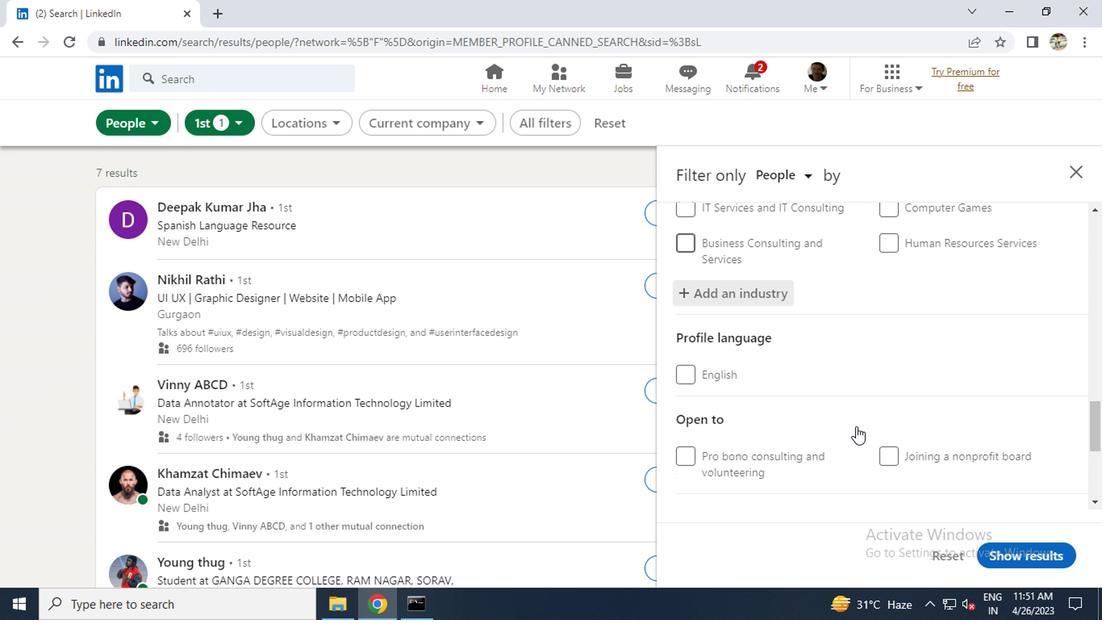 
Action: Mouse scrolled (852, 426) with delta (0, 0)
Screenshot: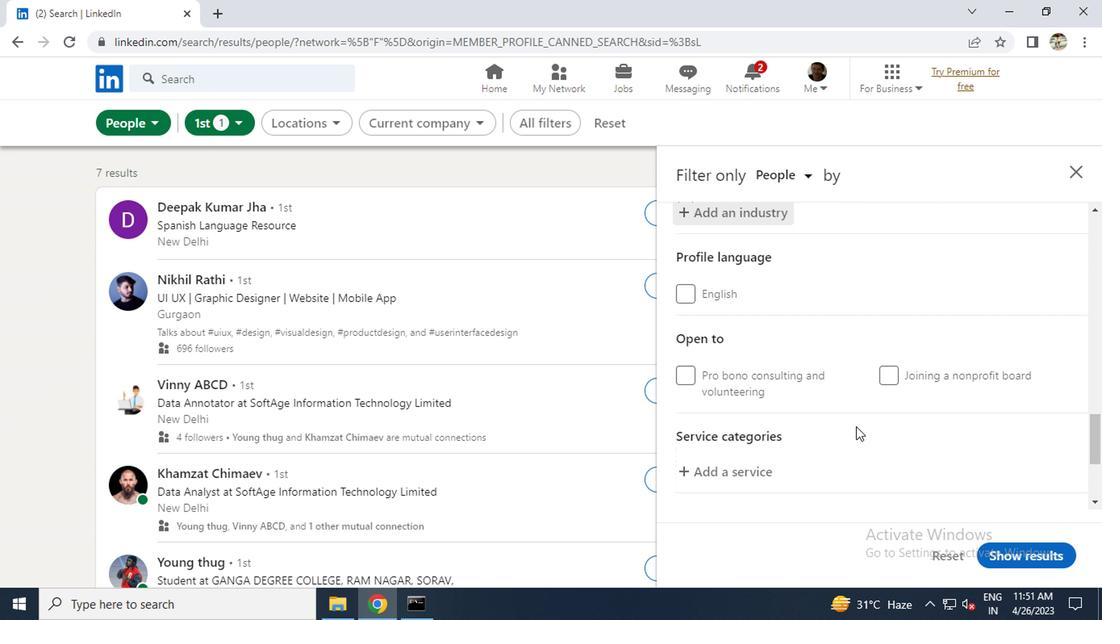 
Action: Mouse moved to (743, 392)
Screenshot: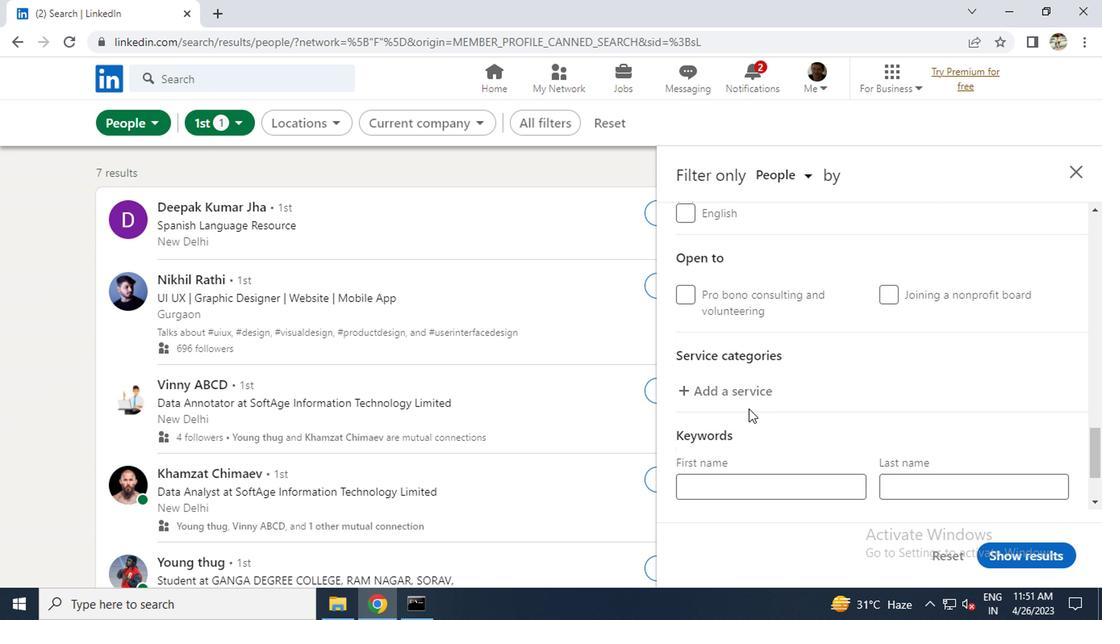 
Action: Mouse pressed left at (743, 392)
Screenshot: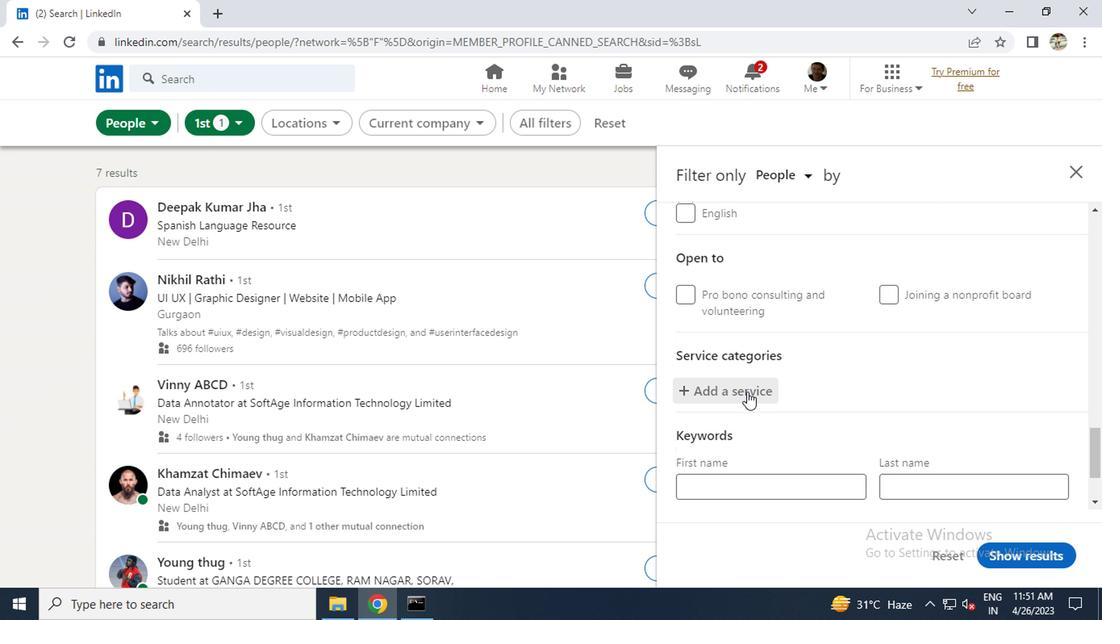 
Action: Key pressed <Key.caps_lock>B<Key.caps_lock>OOK
Screenshot: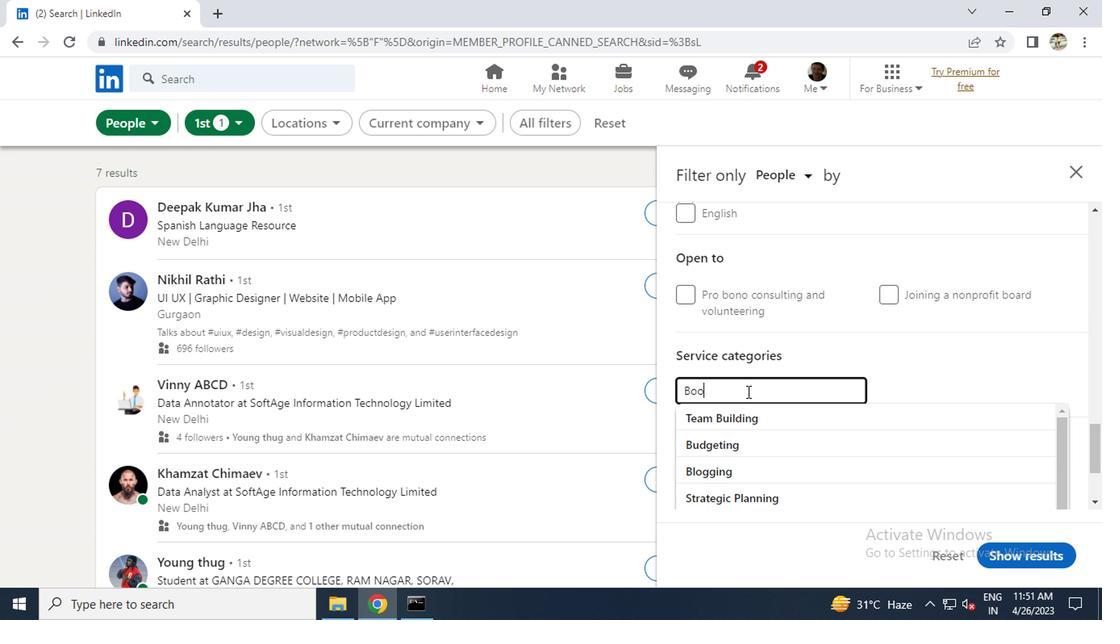 
Action: Mouse moved to (724, 419)
Screenshot: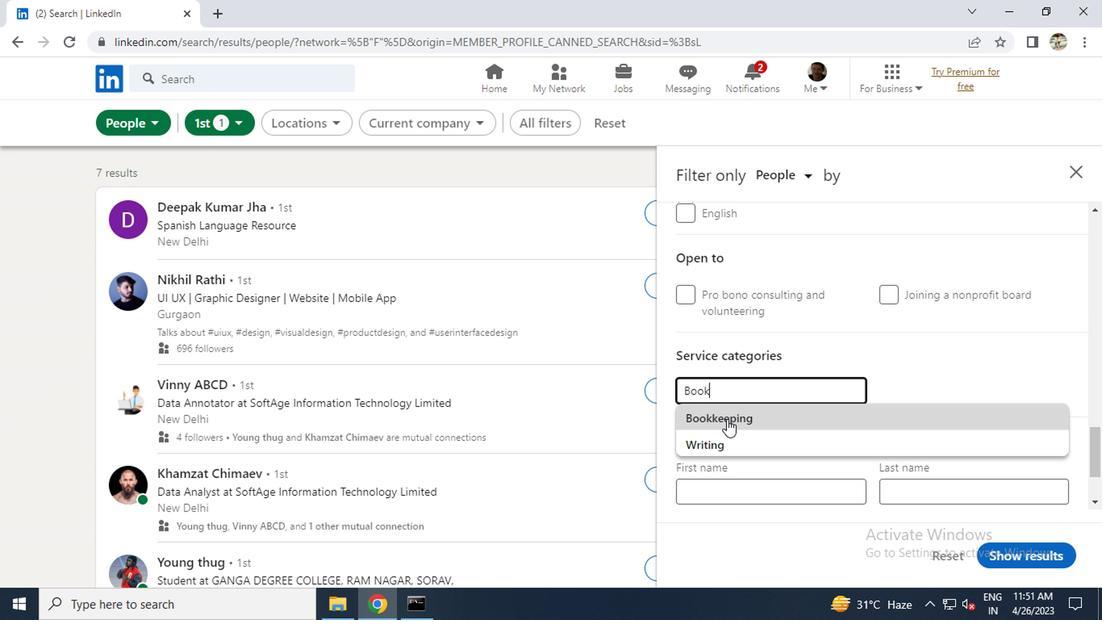 
Action: Mouse pressed left at (724, 419)
Screenshot: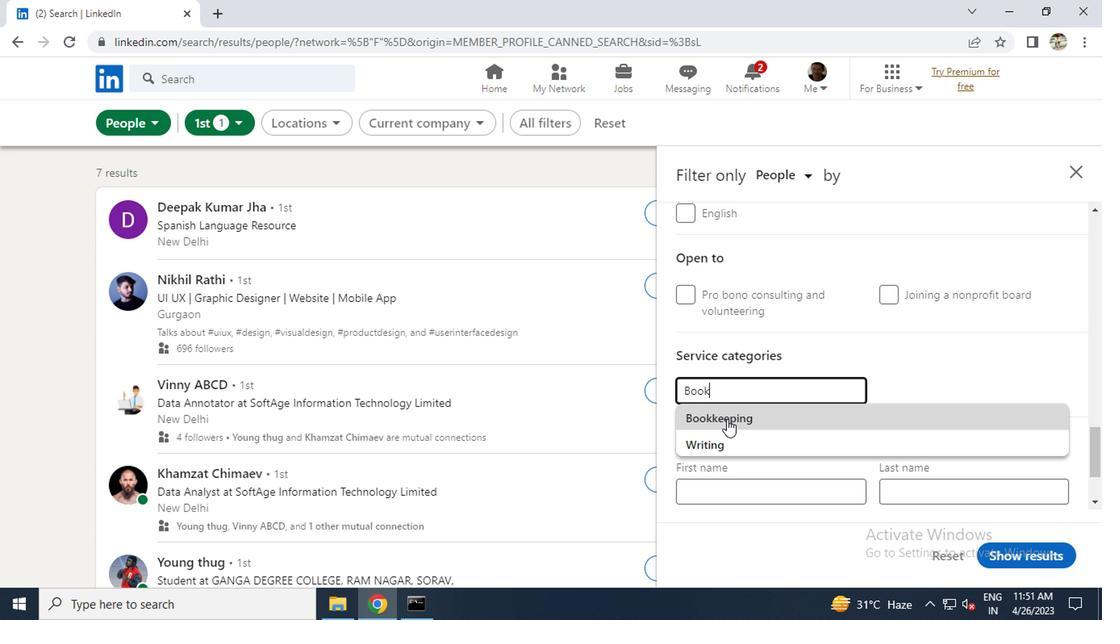 
Action: Mouse scrolled (724, 419) with delta (0, 0)
Screenshot: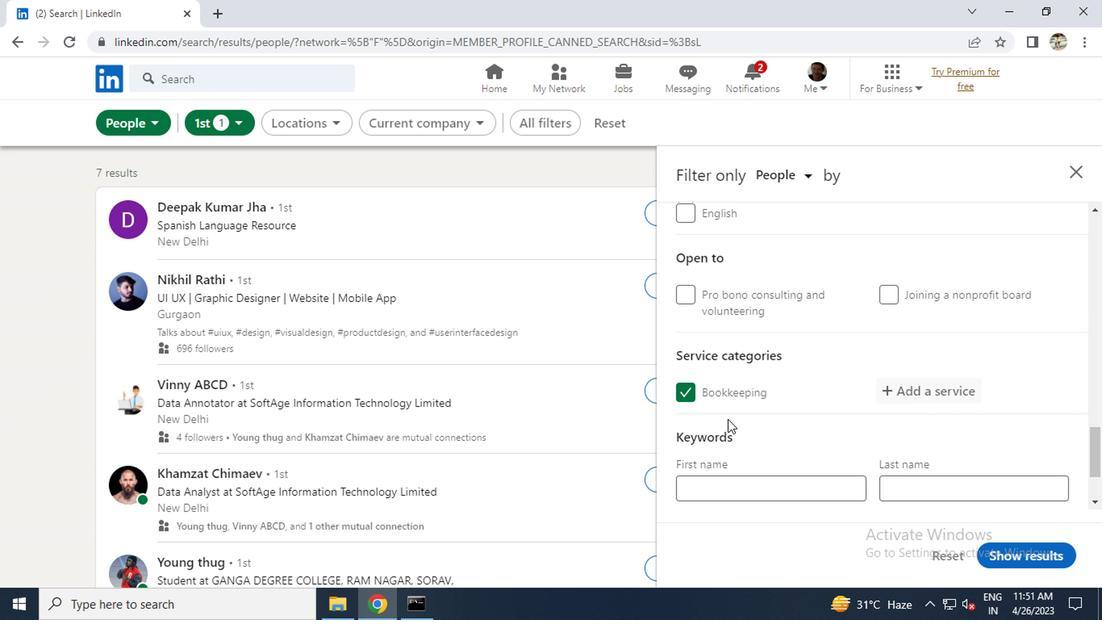 
Action: Mouse scrolled (724, 419) with delta (0, 0)
Screenshot: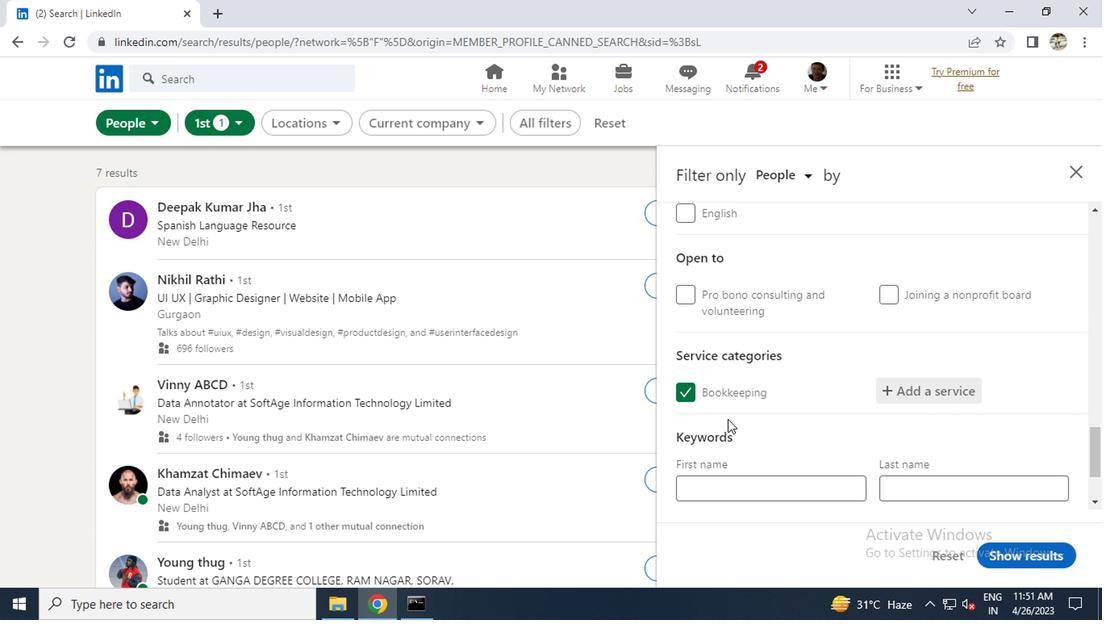 
Action: Mouse moved to (709, 446)
Screenshot: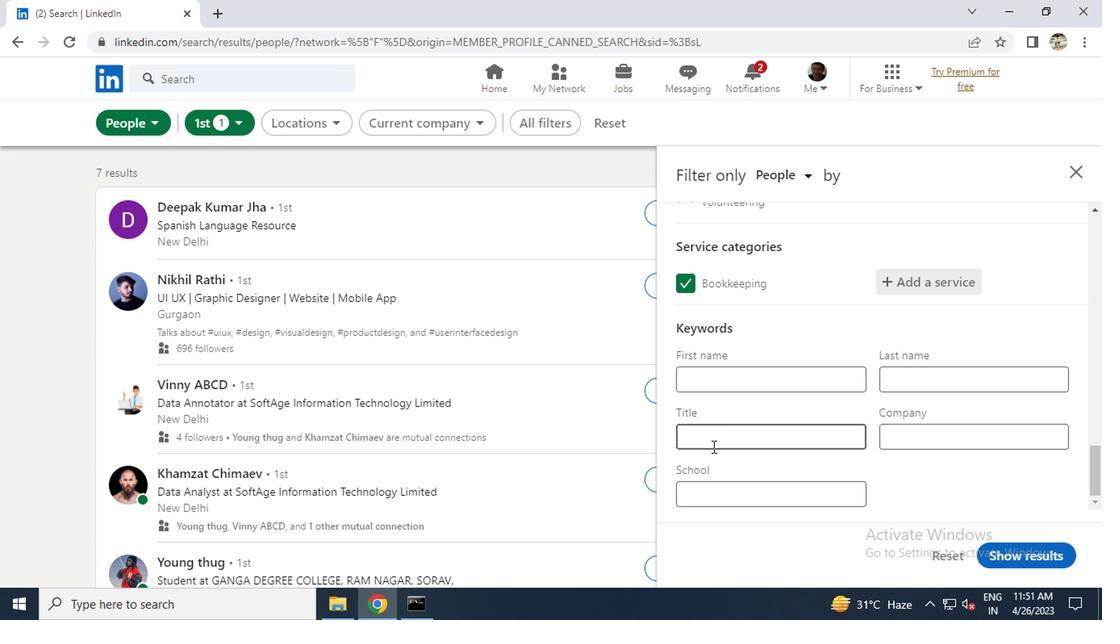 
Action: Mouse pressed left at (709, 446)
Screenshot: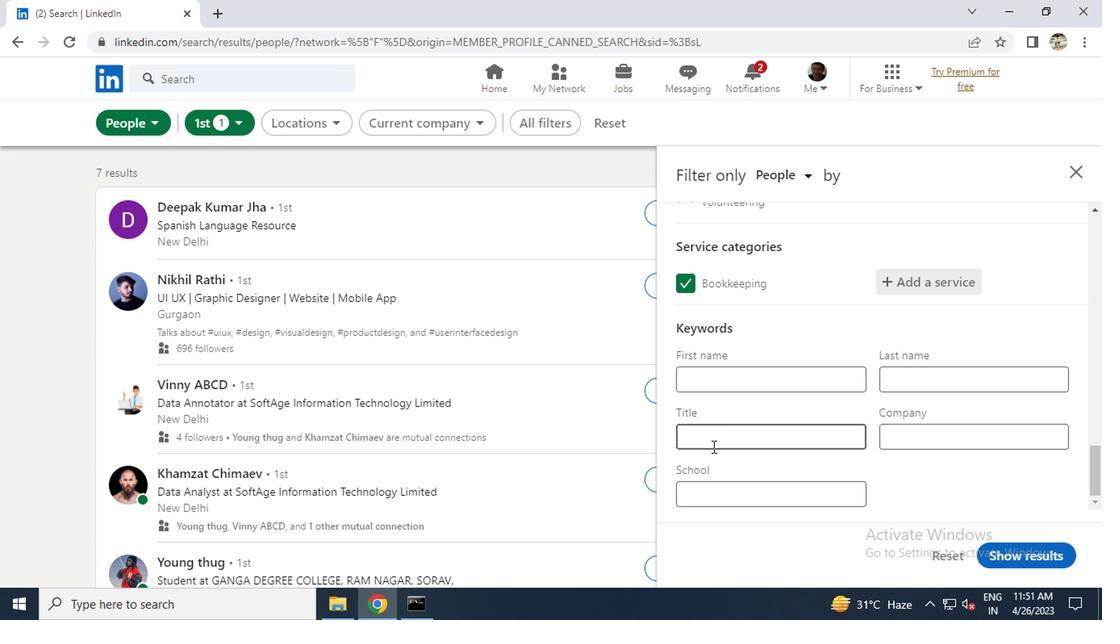 
Action: Key pressed <Key.caps_lock>B<Key.caps_lock>ENFITS<Key.space><Key.caps_lock>M<Key.caps_lock>ANGER
Screenshot: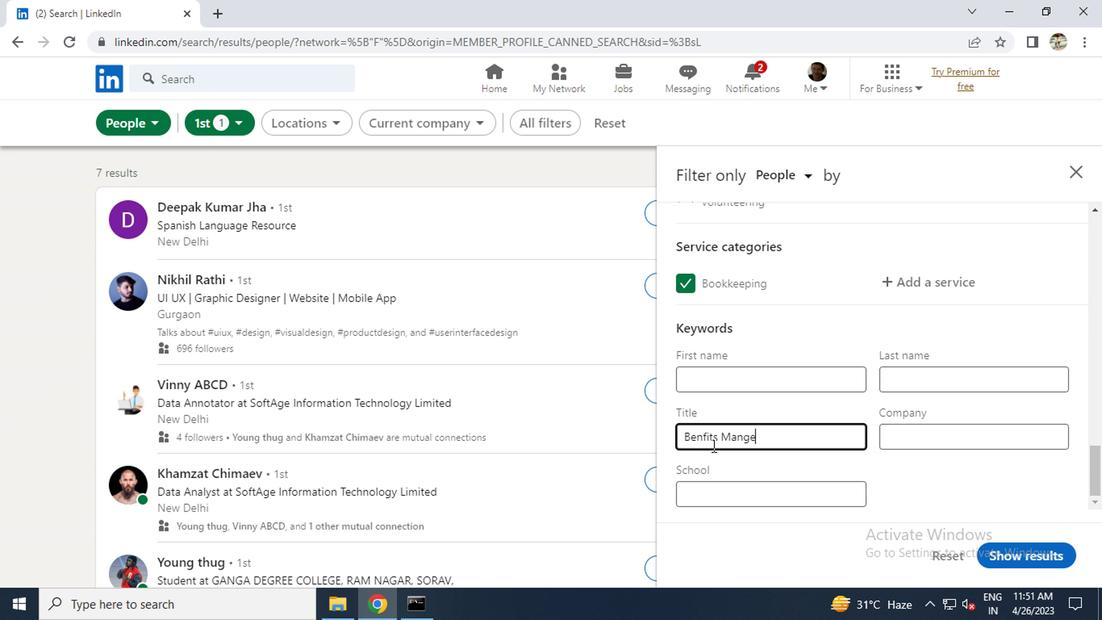 
Action: Mouse moved to (998, 546)
Screenshot: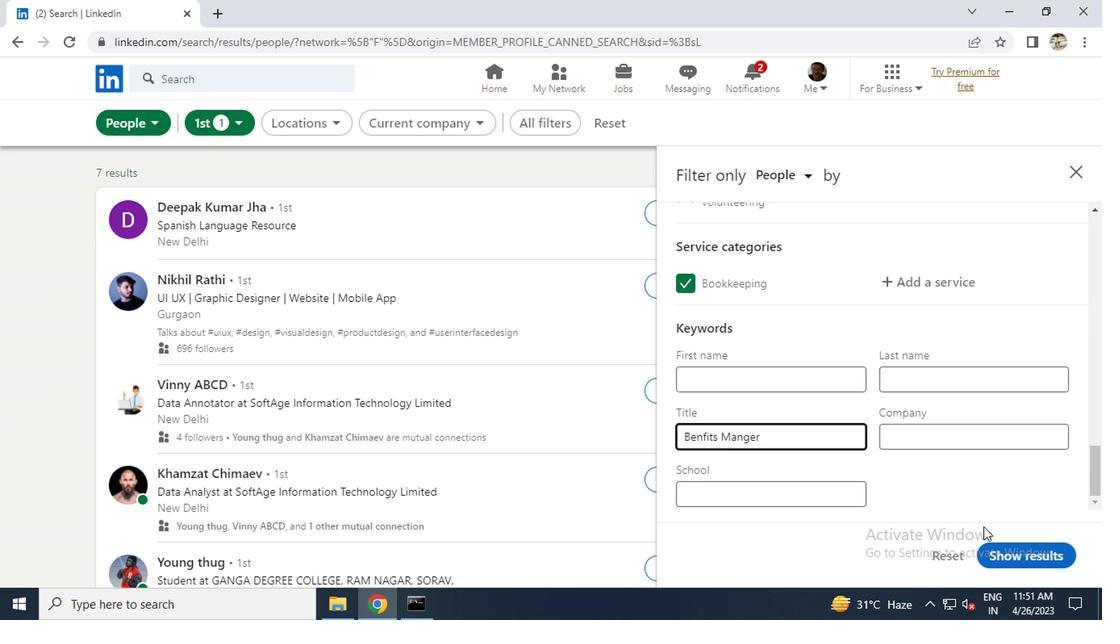 
Action: Mouse pressed left at (998, 546)
Screenshot: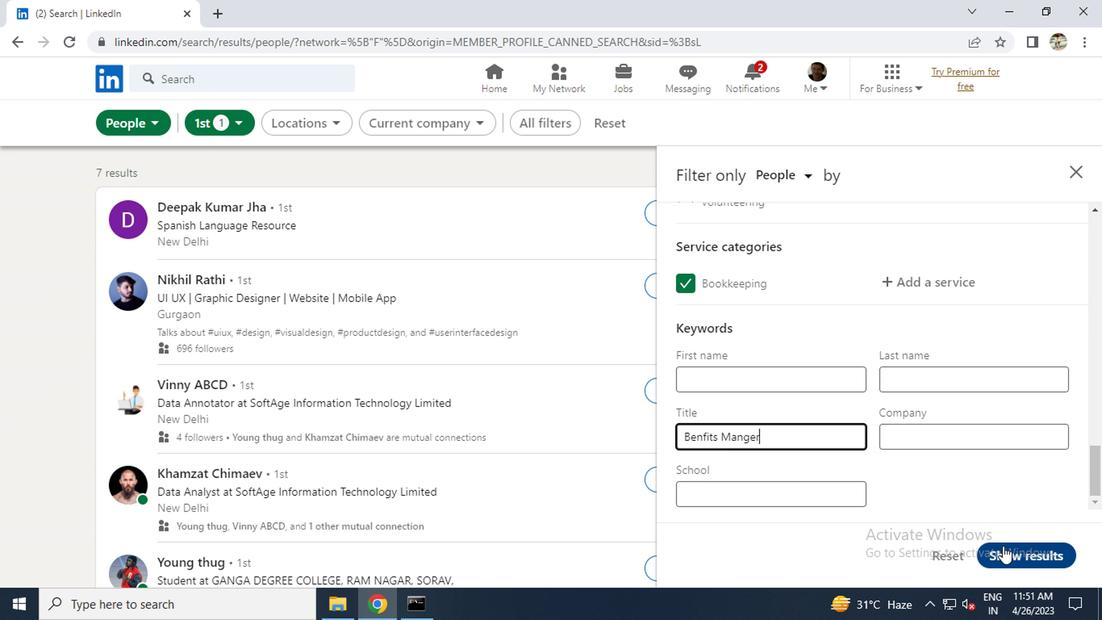 
